 Task: In the  document prodevelopment.rtf Share this file with 'softage.10@softage.net' Make a copy of the file 'without changing the auto name' Delete the  copy of the file
Action: Mouse moved to (555, 502)
Screenshot: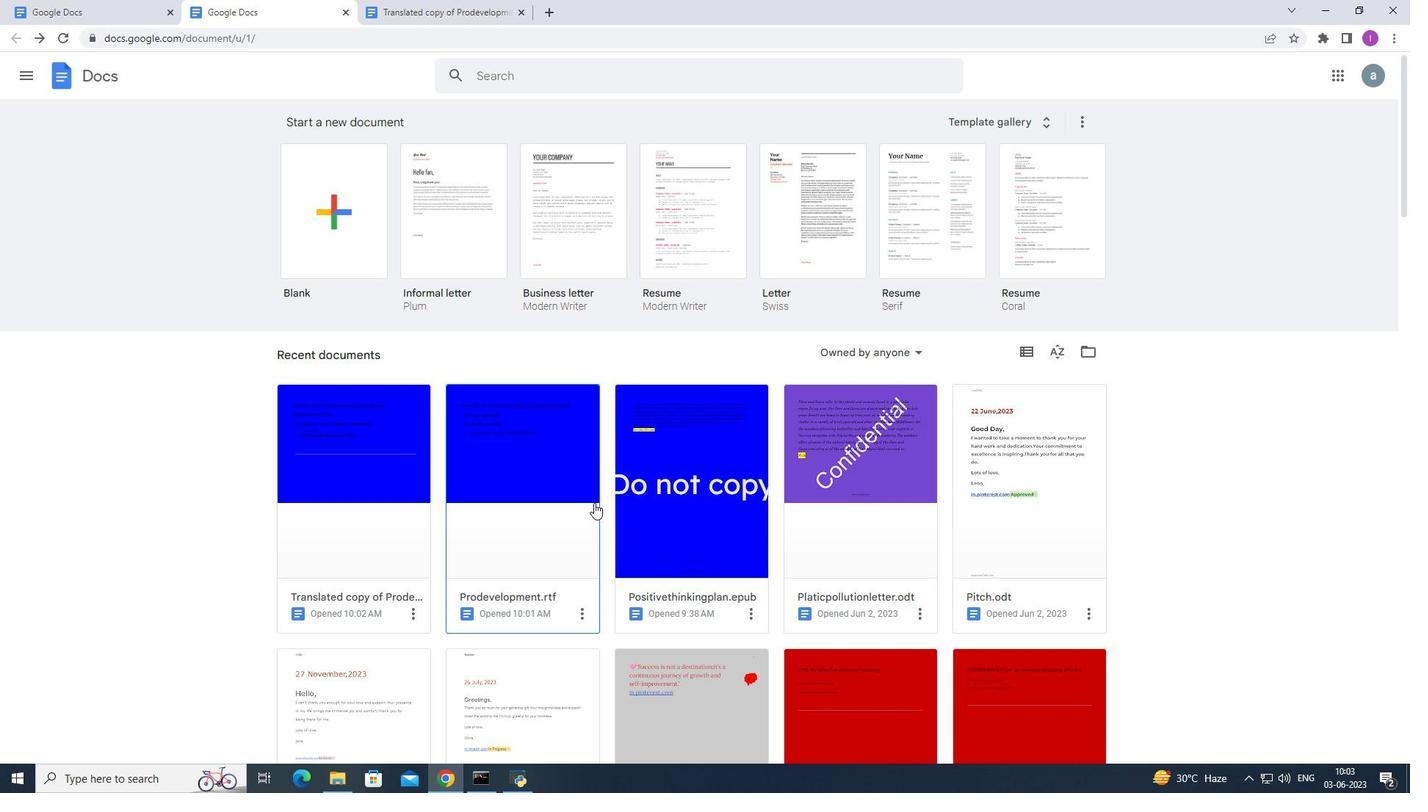 
Action: Mouse pressed left at (555, 502)
Screenshot: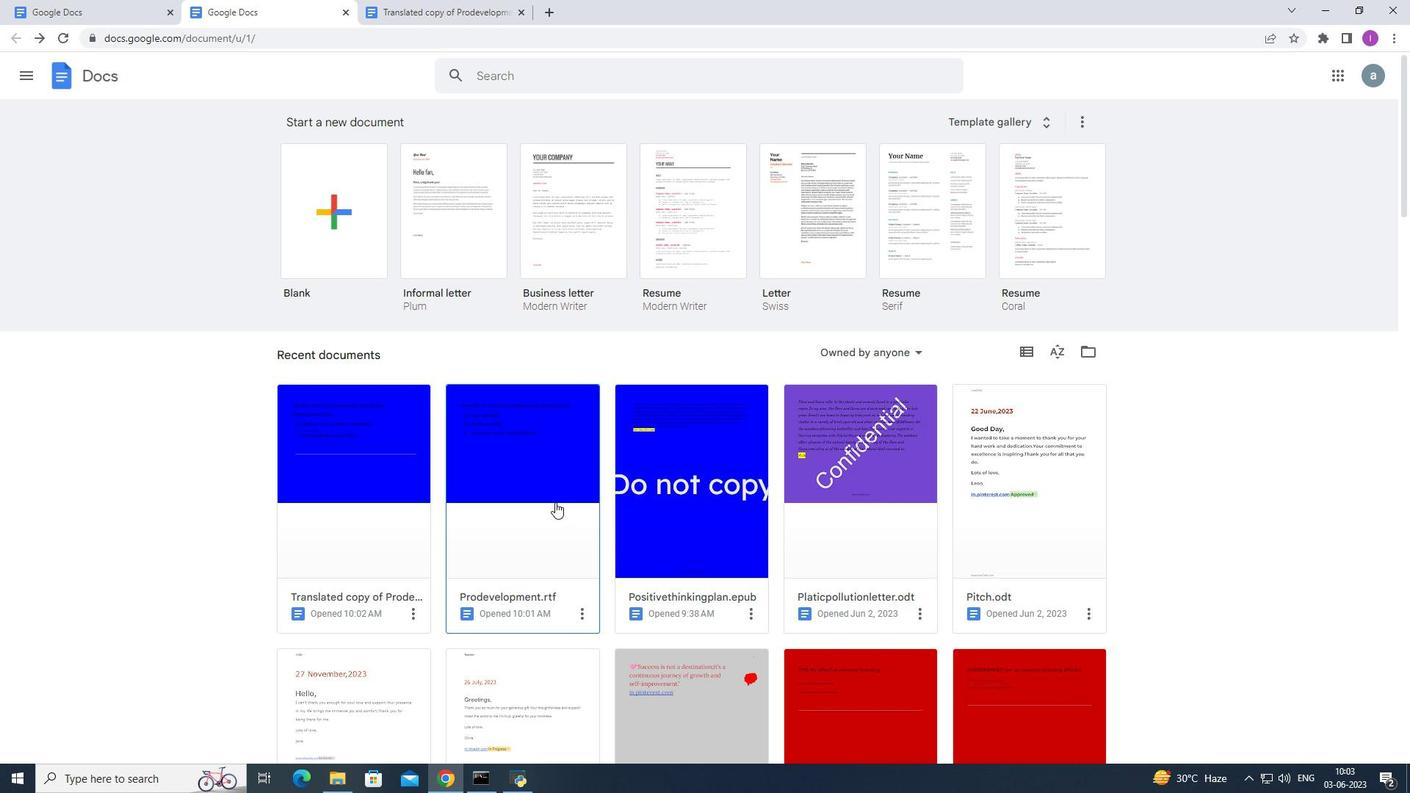 
Action: Mouse moved to (59, 92)
Screenshot: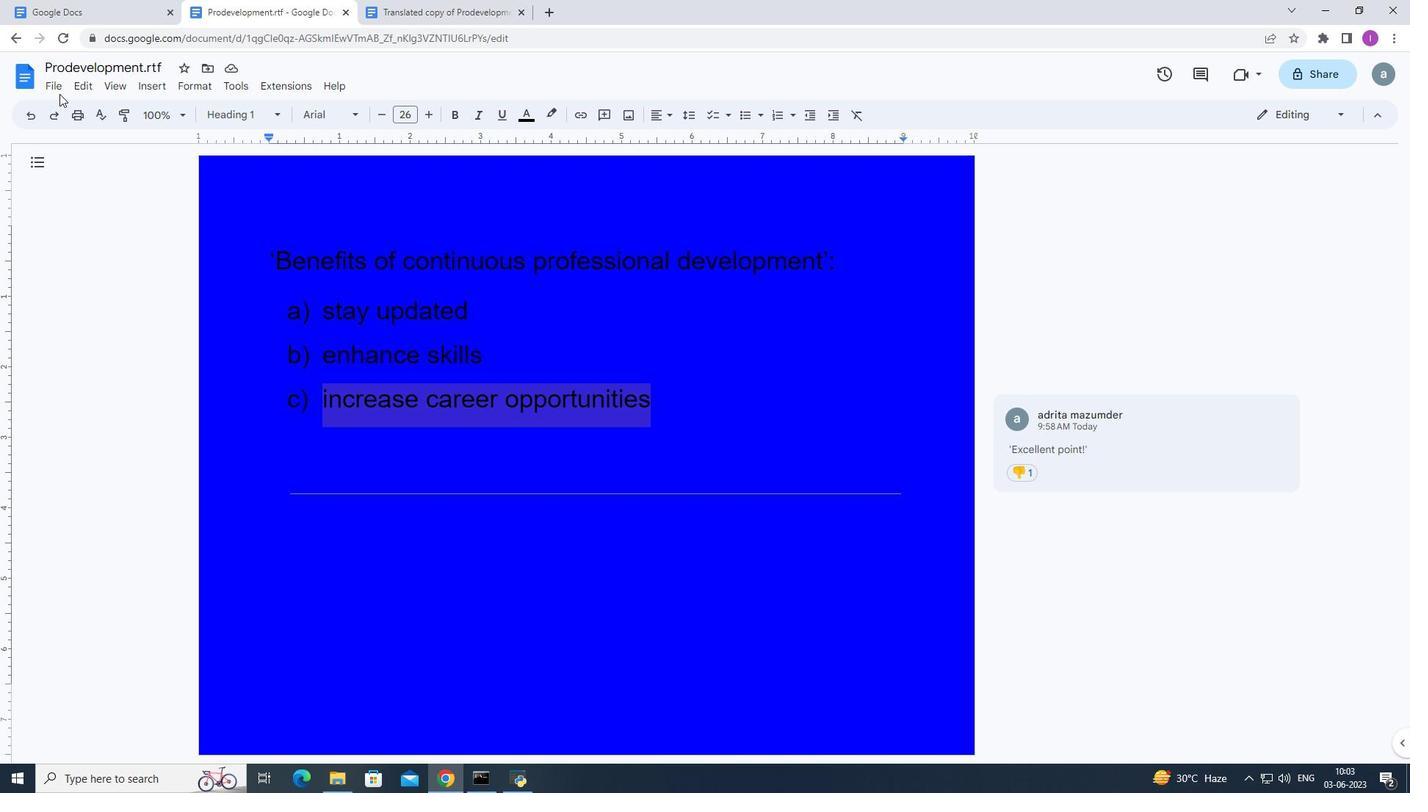 
Action: Mouse pressed left at (59, 92)
Screenshot: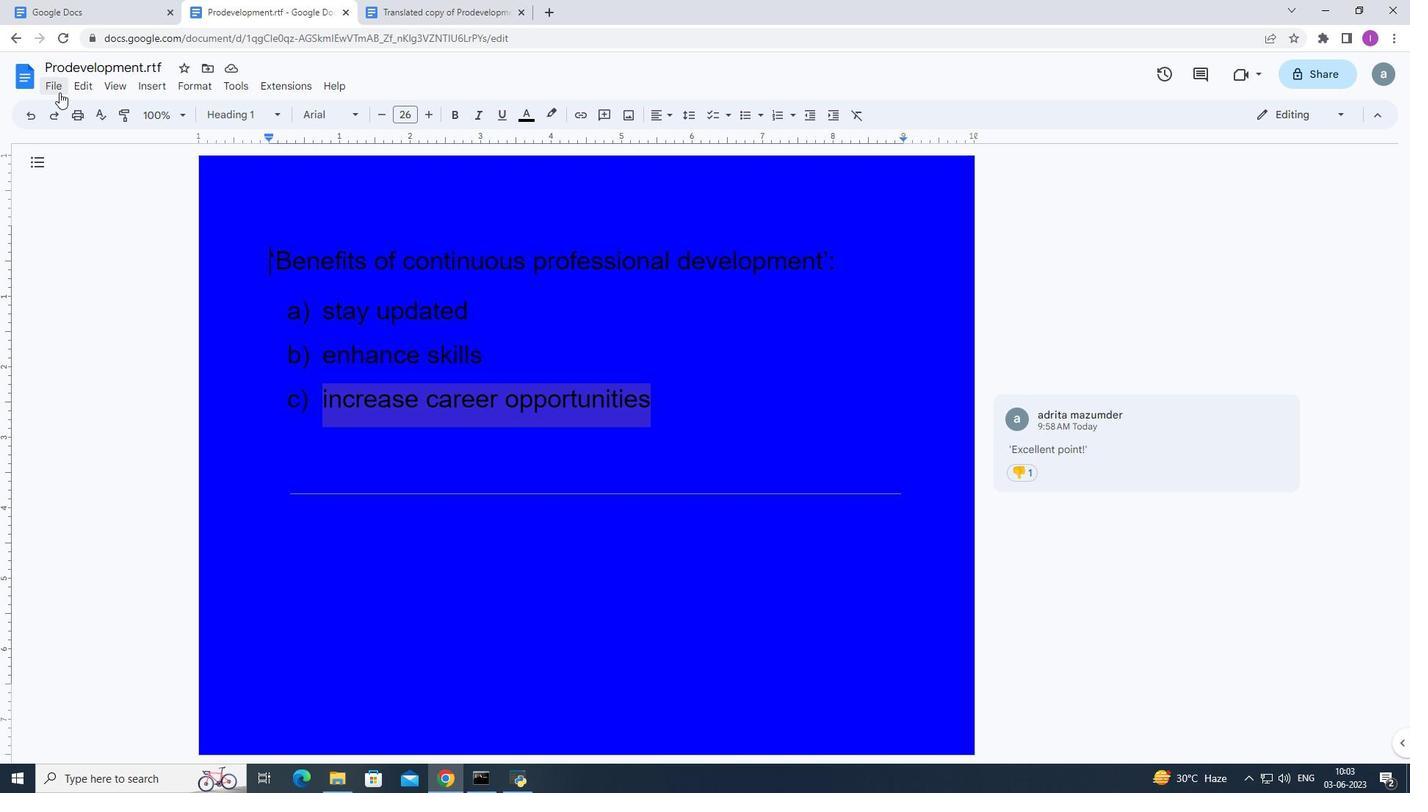 
Action: Mouse moved to (304, 196)
Screenshot: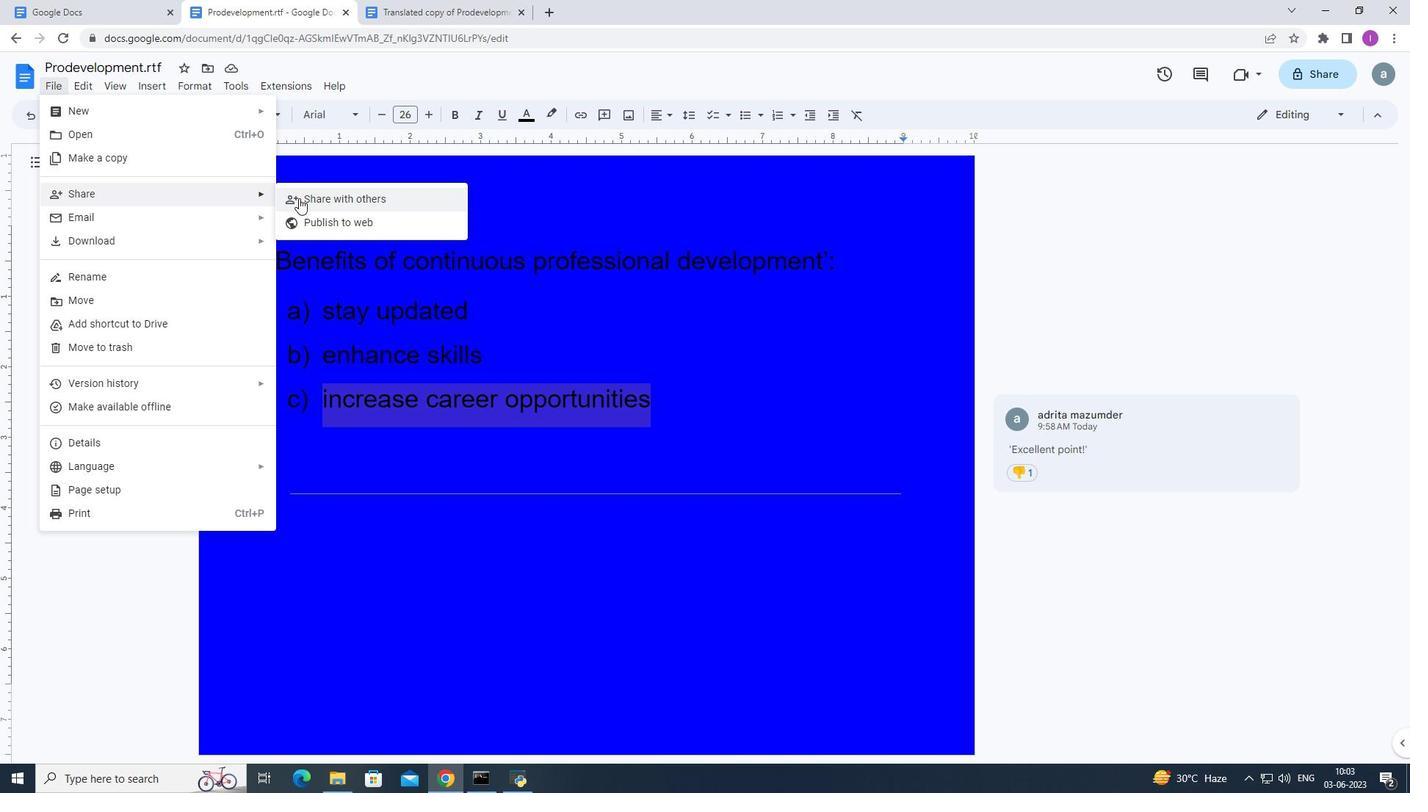 
Action: Mouse pressed left at (304, 196)
Screenshot: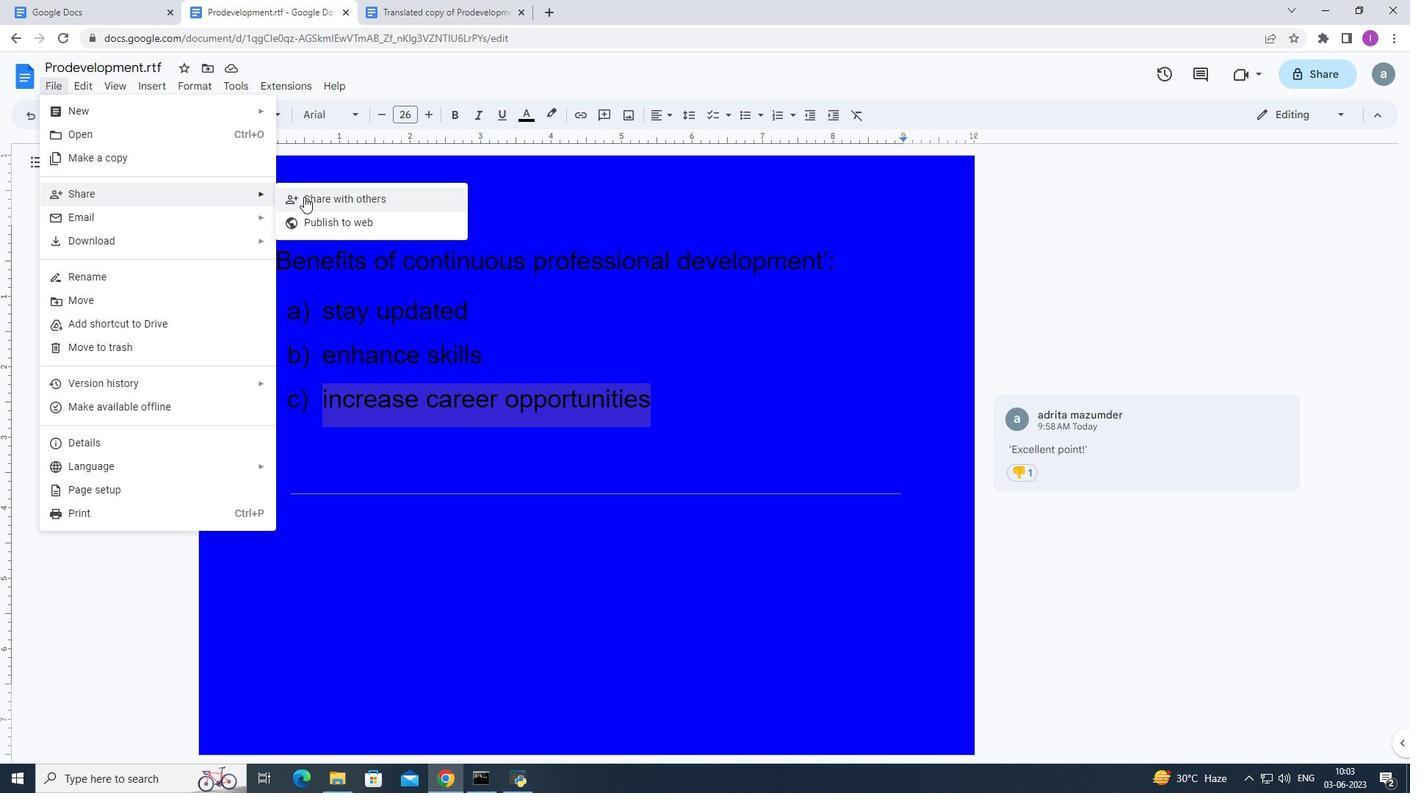 
Action: Mouse moved to (607, 325)
Screenshot: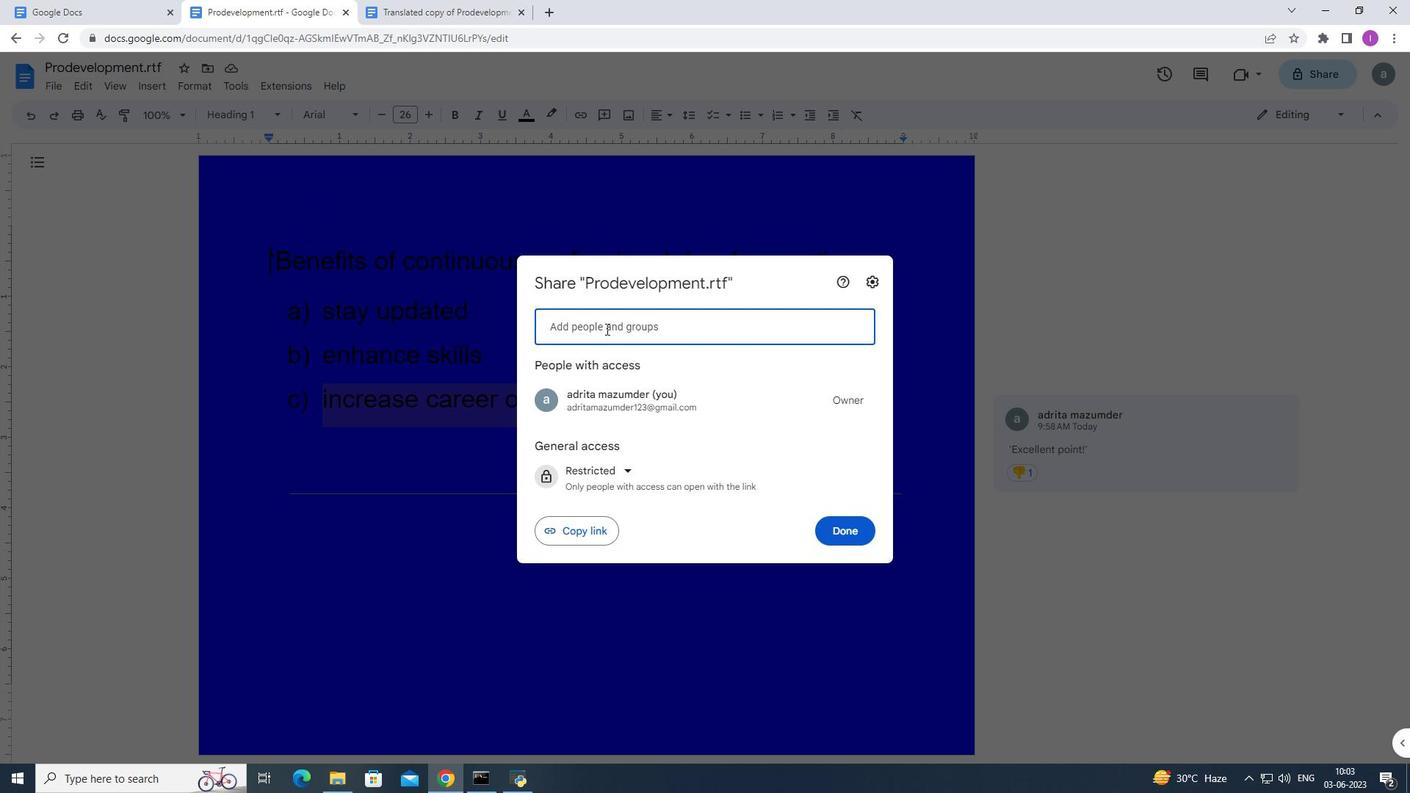 
Action: Key pressed softage.10<Key.shift>@softage.net
Screenshot: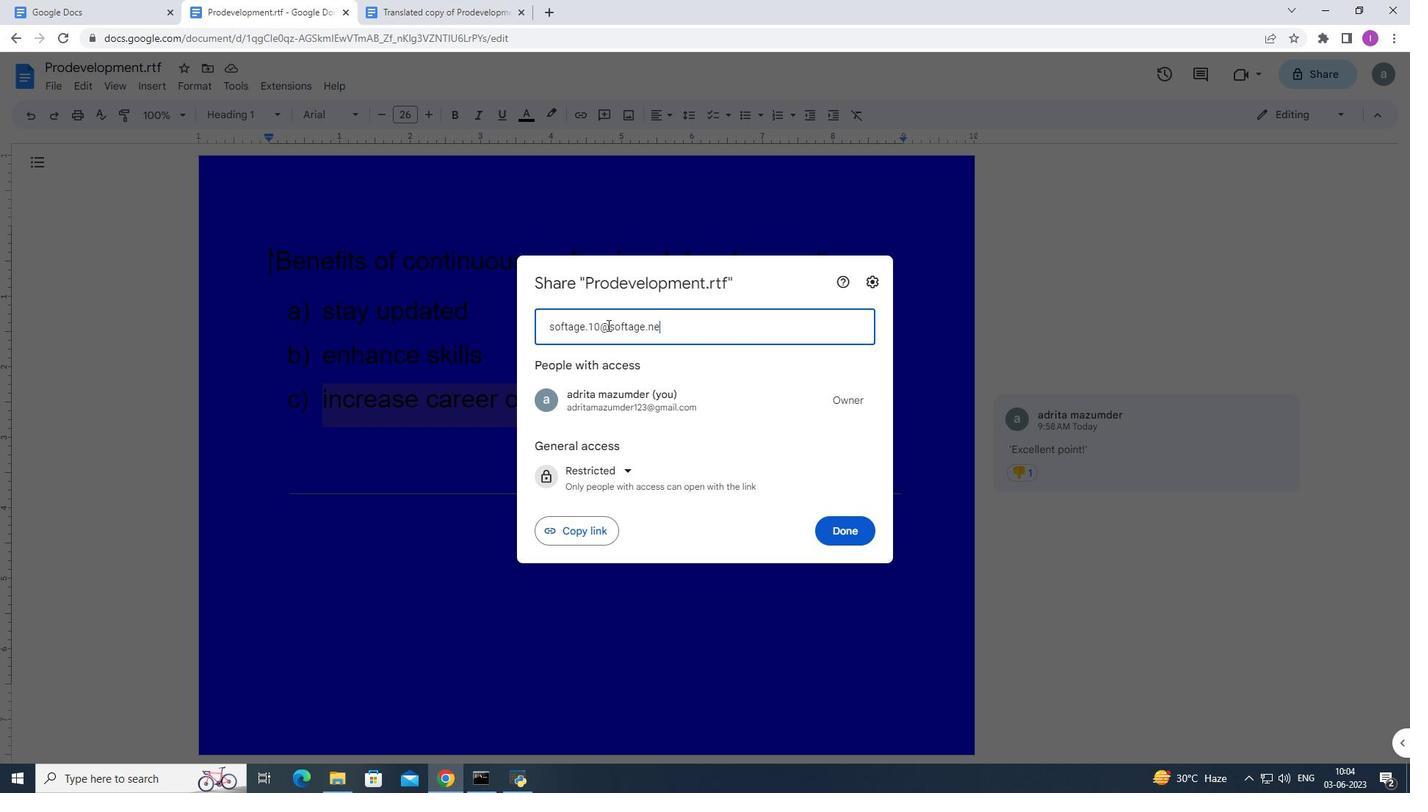 
Action: Mouse moved to (679, 378)
Screenshot: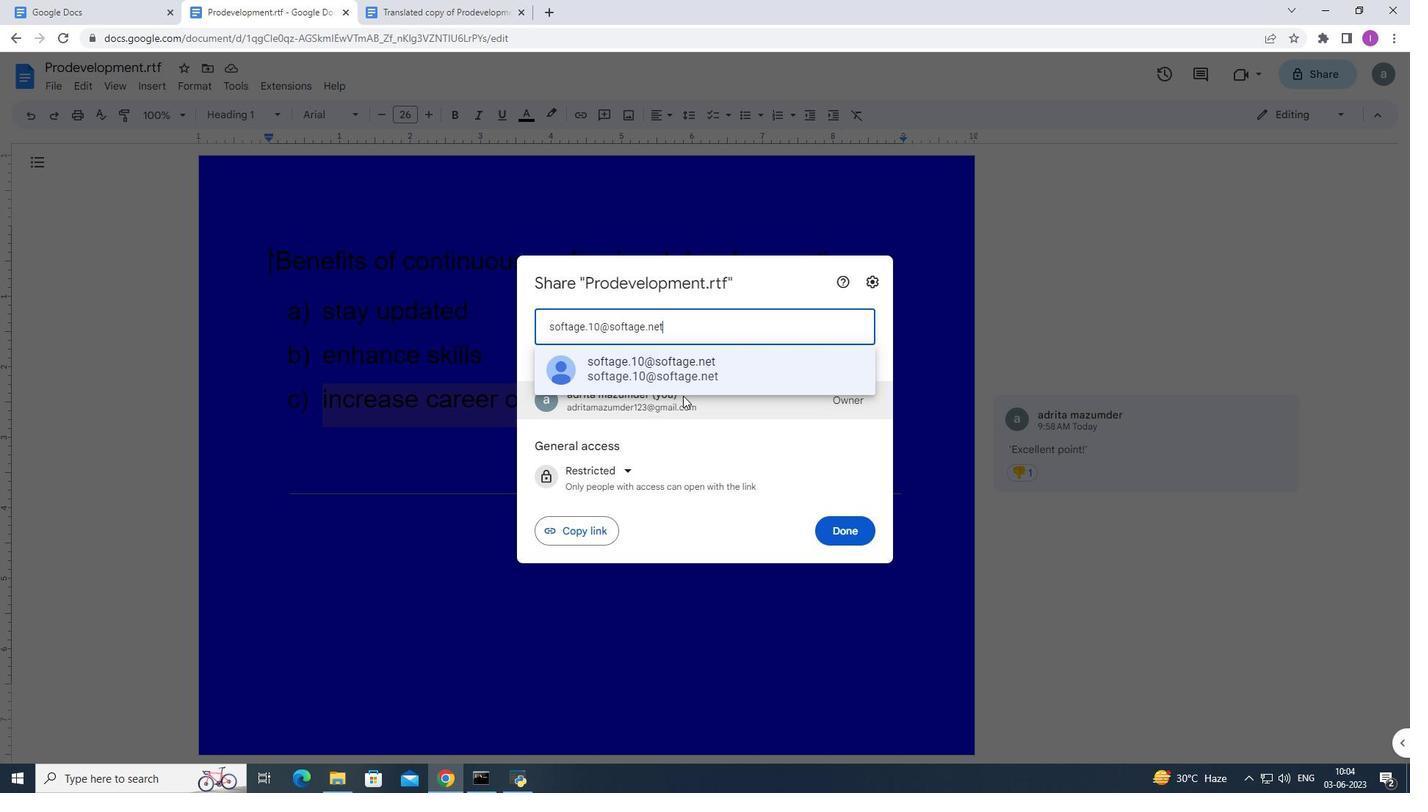 
Action: Mouse pressed left at (679, 378)
Screenshot: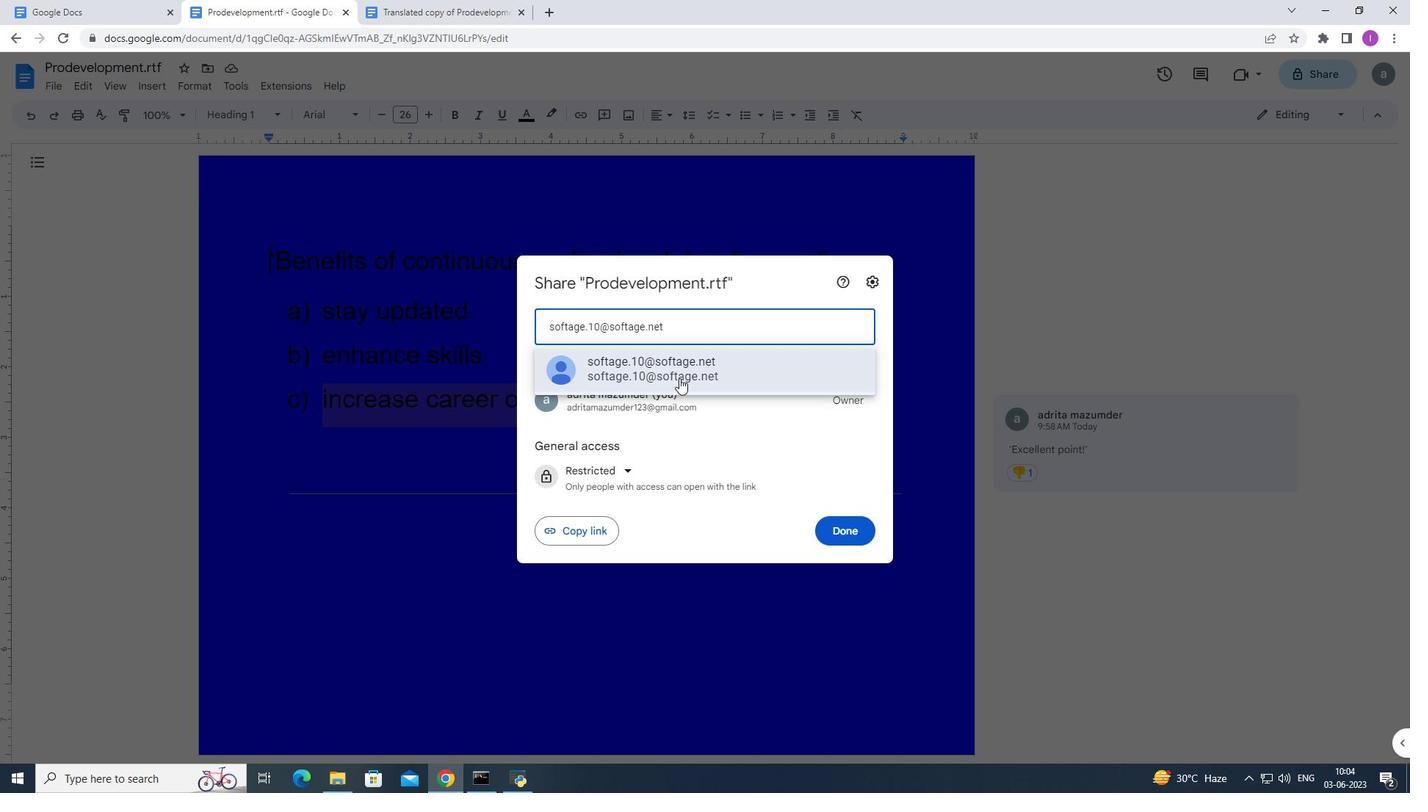 
Action: Mouse moved to (846, 515)
Screenshot: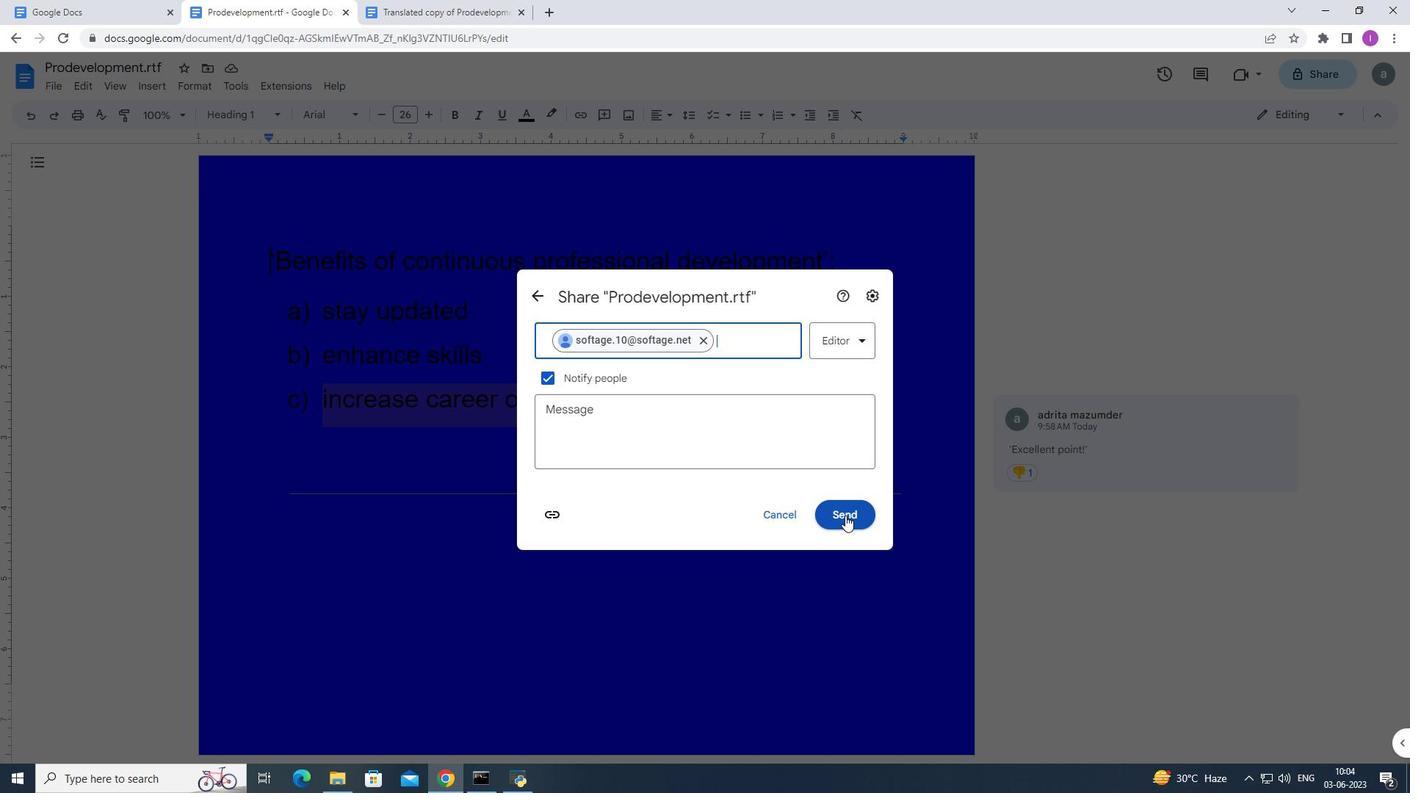 
Action: Mouse pressed left at (846, 515)
Screenshot: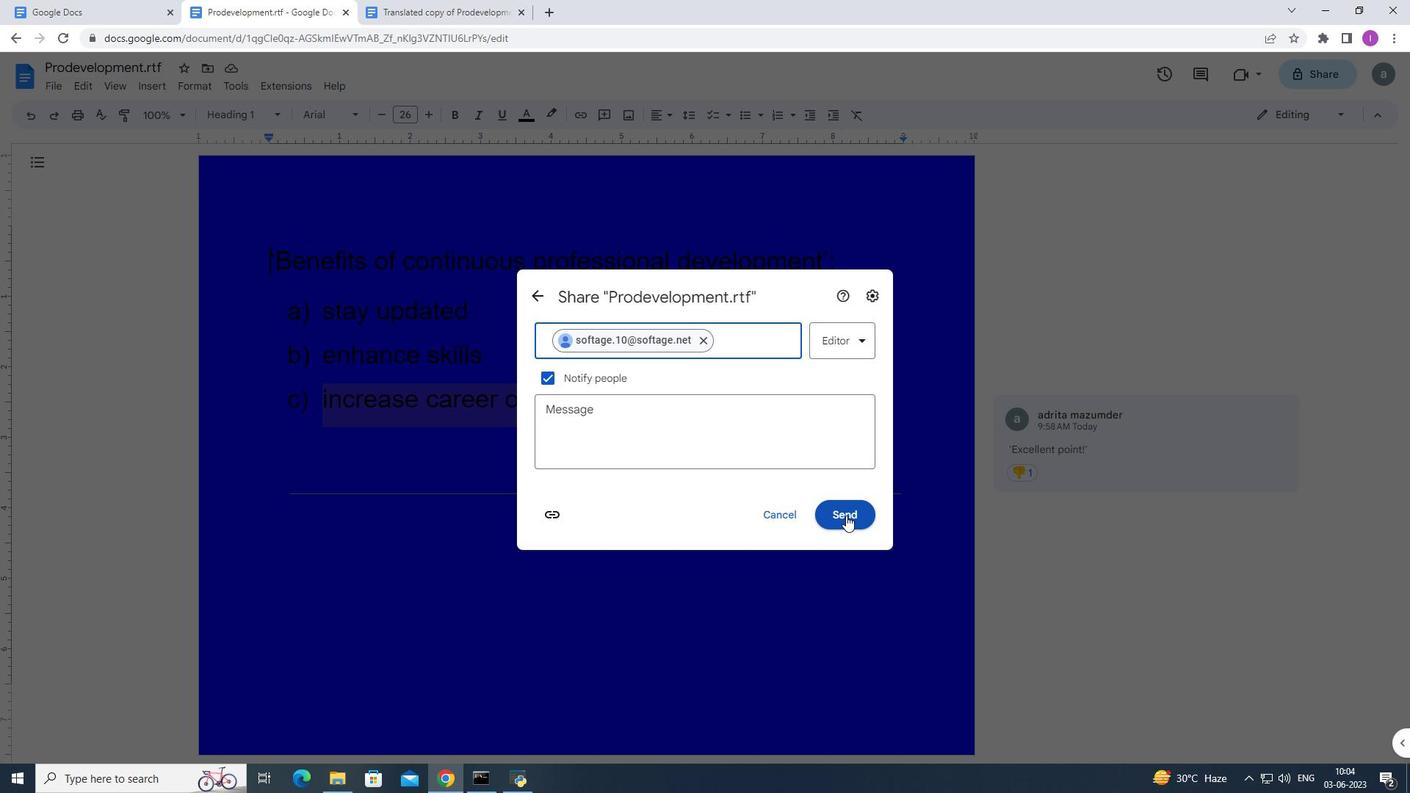 
Action: Mouse moved to (52, 88)
Screenshot: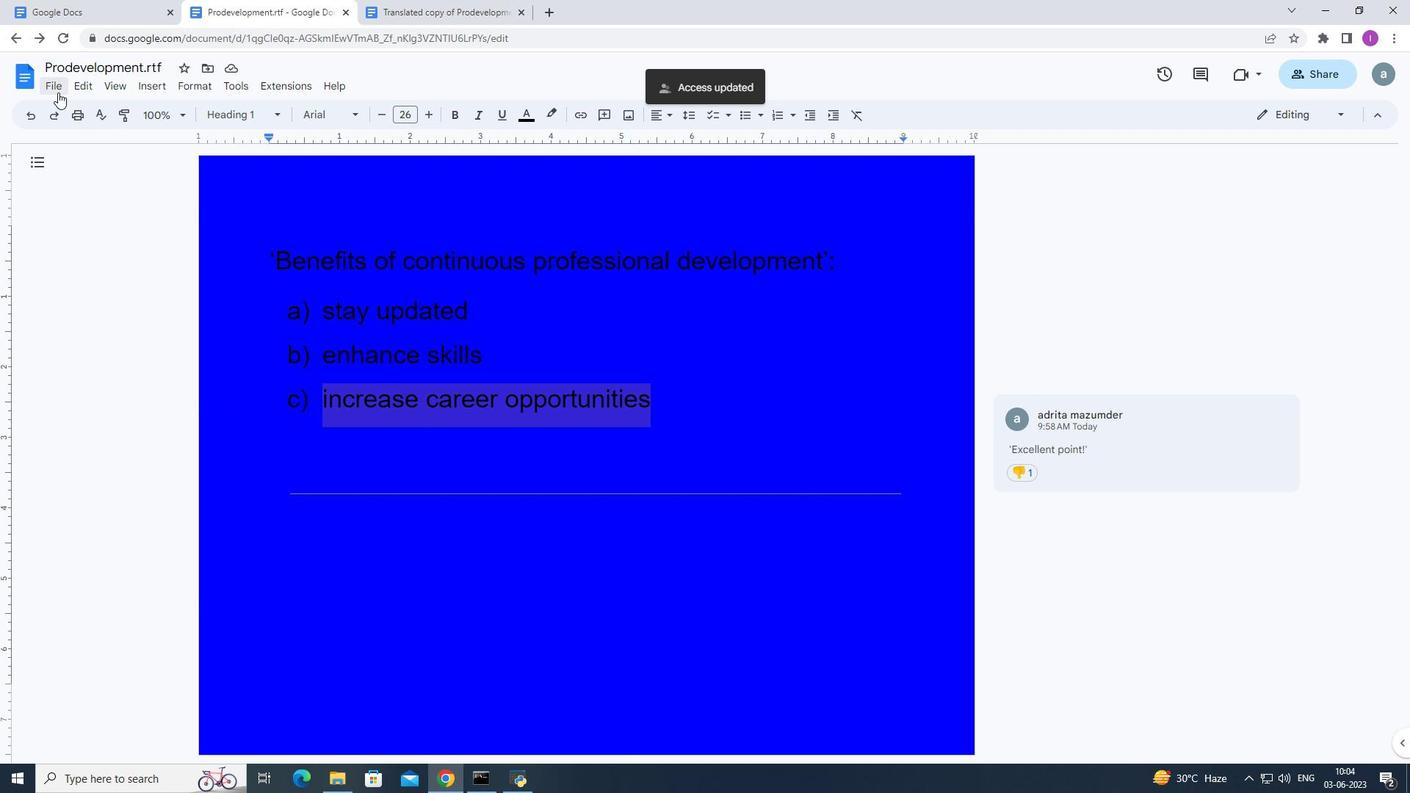 
Action: Mouse pressed left at (52, 88)
Screenshot: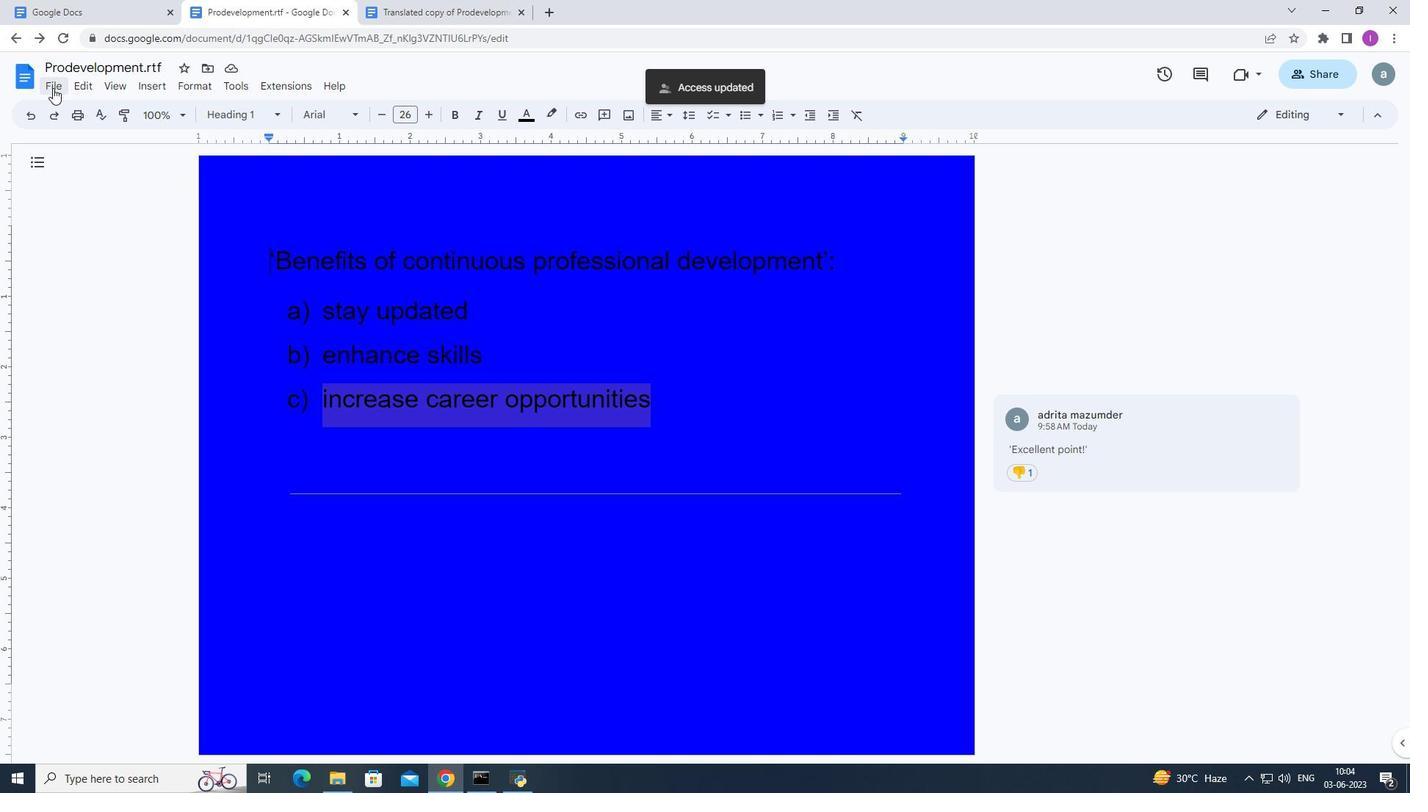 
Action: Mouse moved to (152, 163)
Screenshot: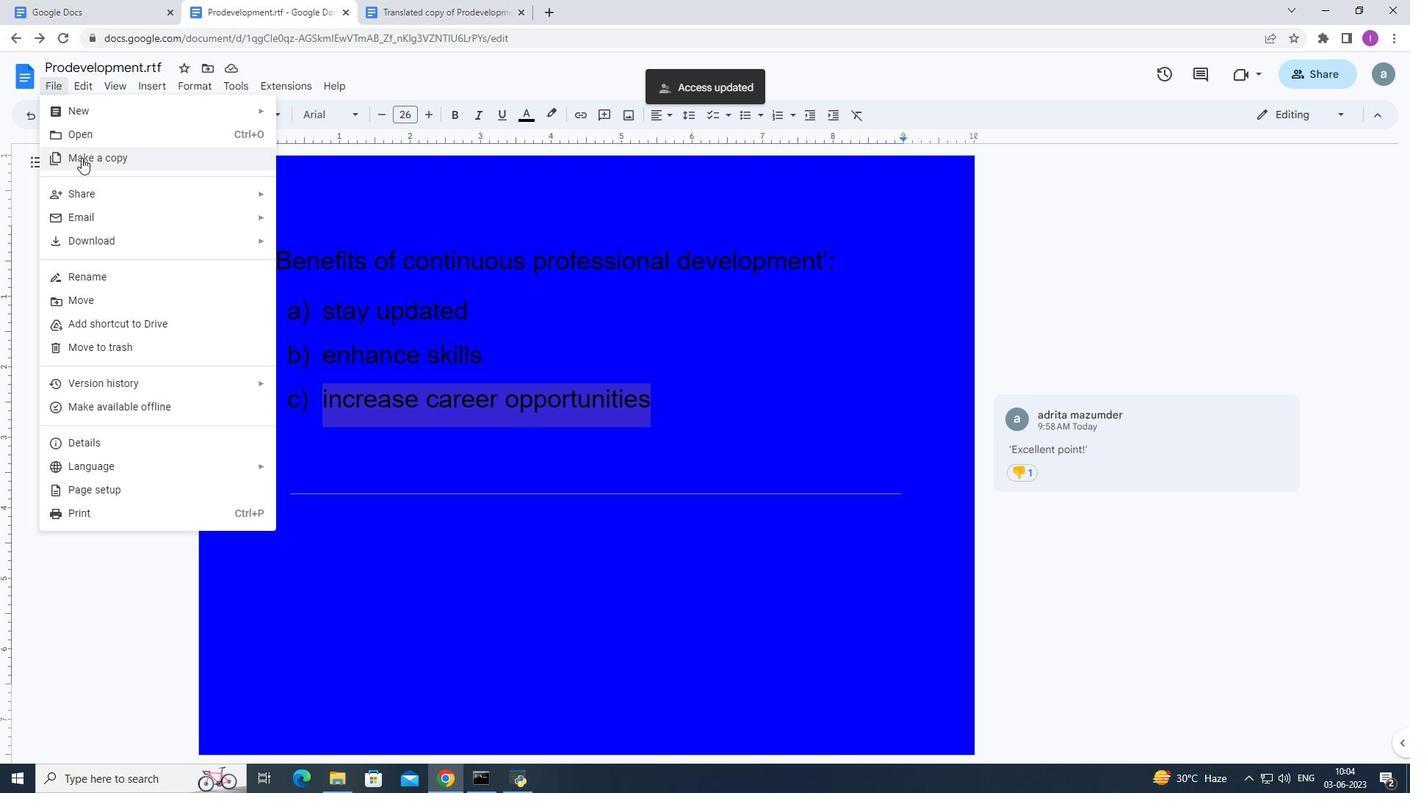 
Action: Mouse pressed left at (152, 163)
Screenshot: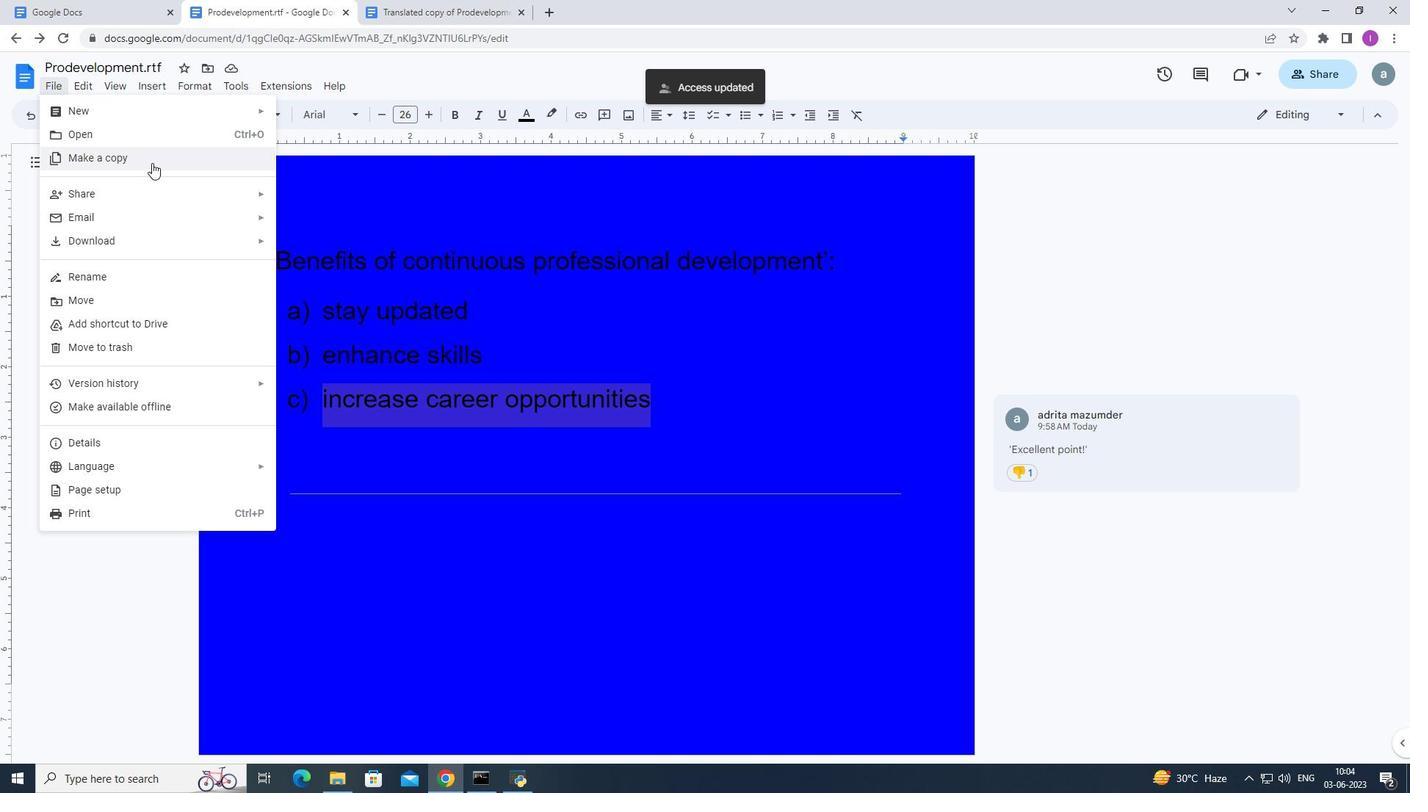 
Action: Mouse moved to (852, 357)
Screenshot: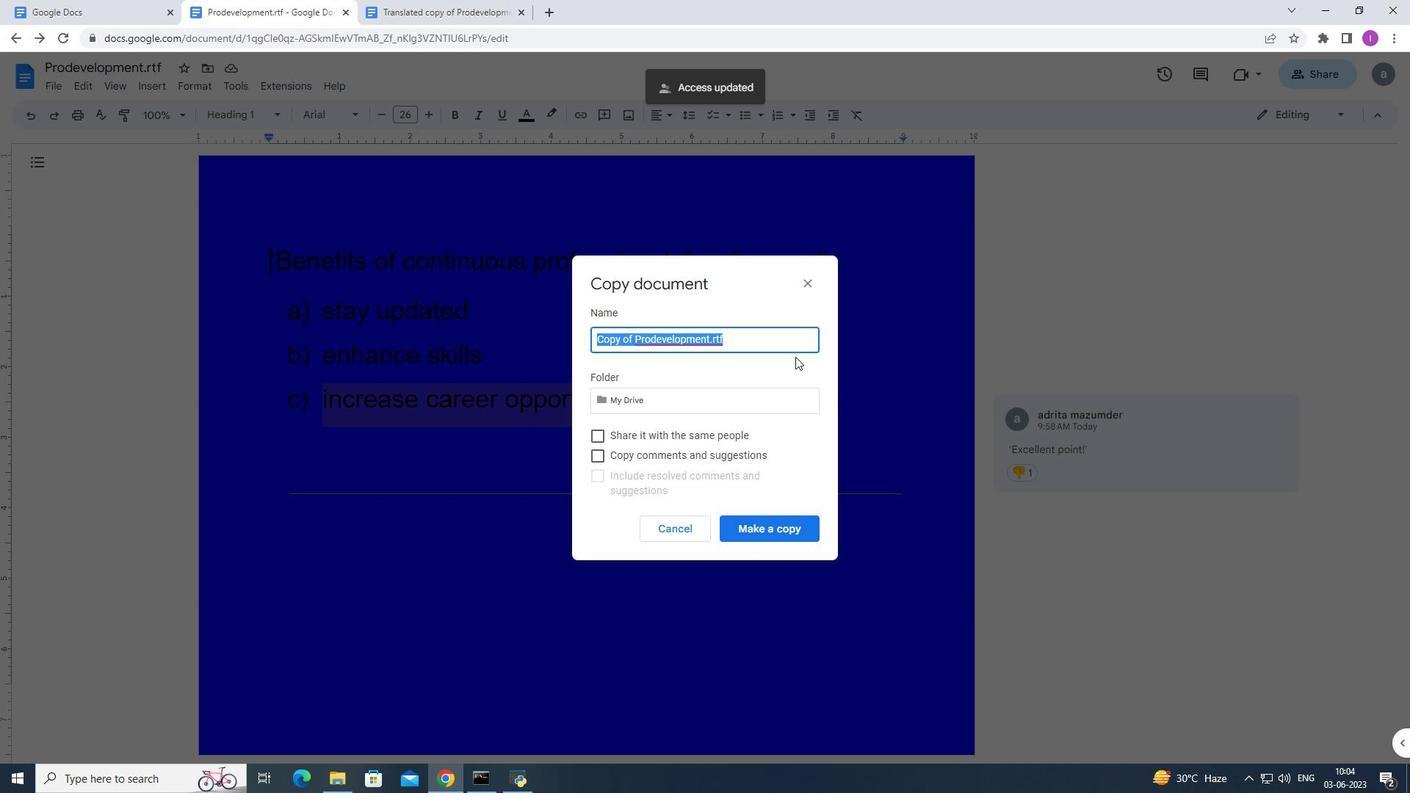 
Action: Key pressed without<Key.space>changing<Key.space>the<Key.space>auto<Key.space>name
Screenshot: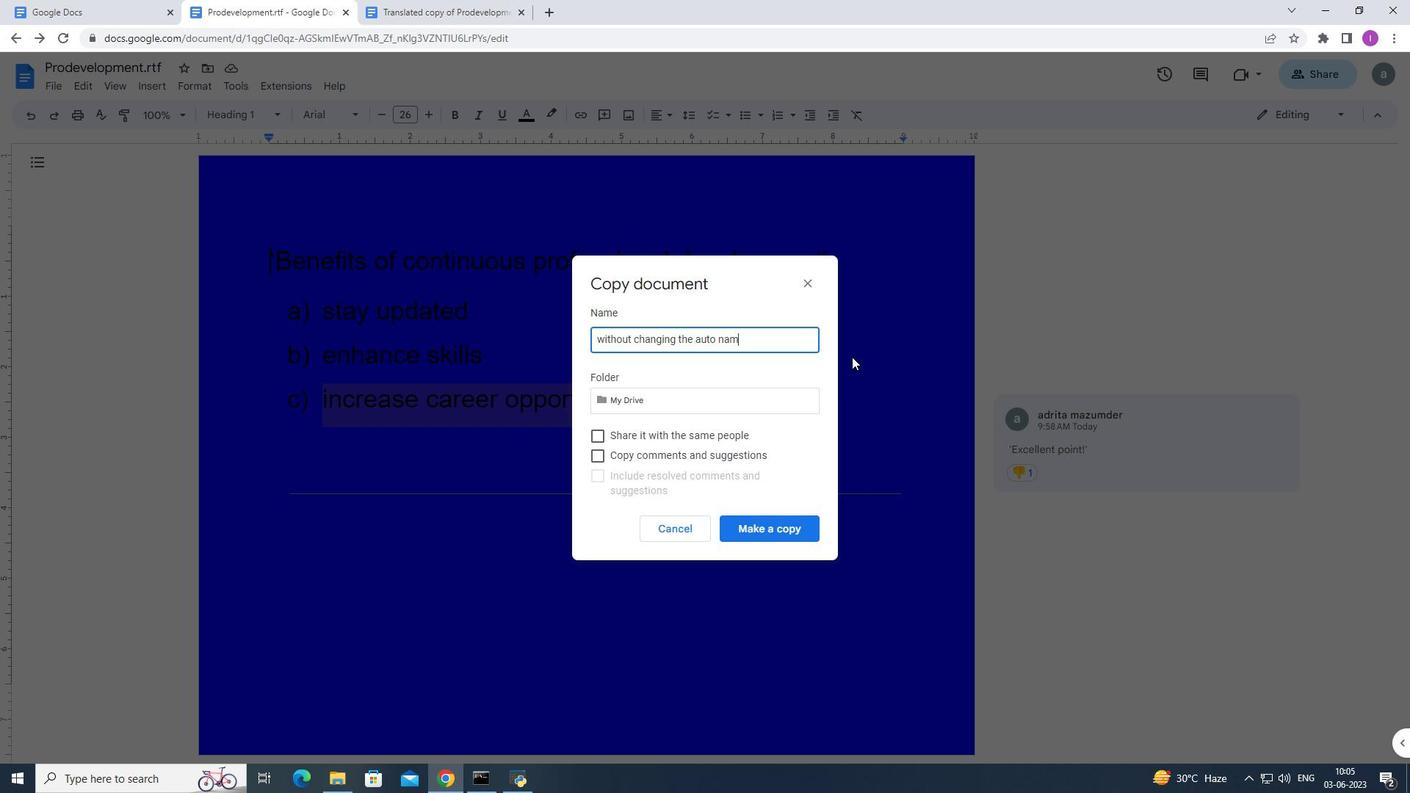 
Action: Mouse moved to (766, 526)
Screenshot: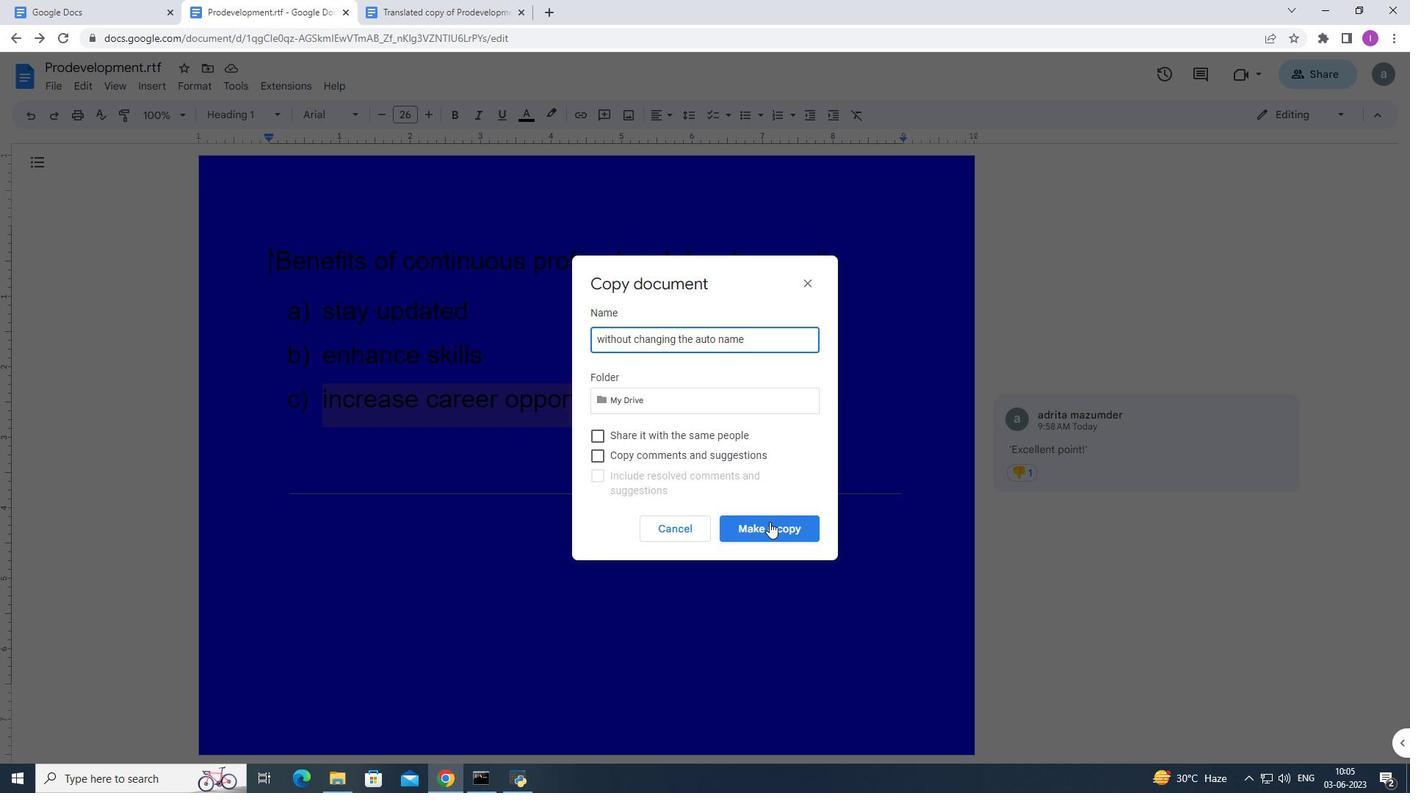 
Action: Mouse pressed left at (766, 526)
Screenshot: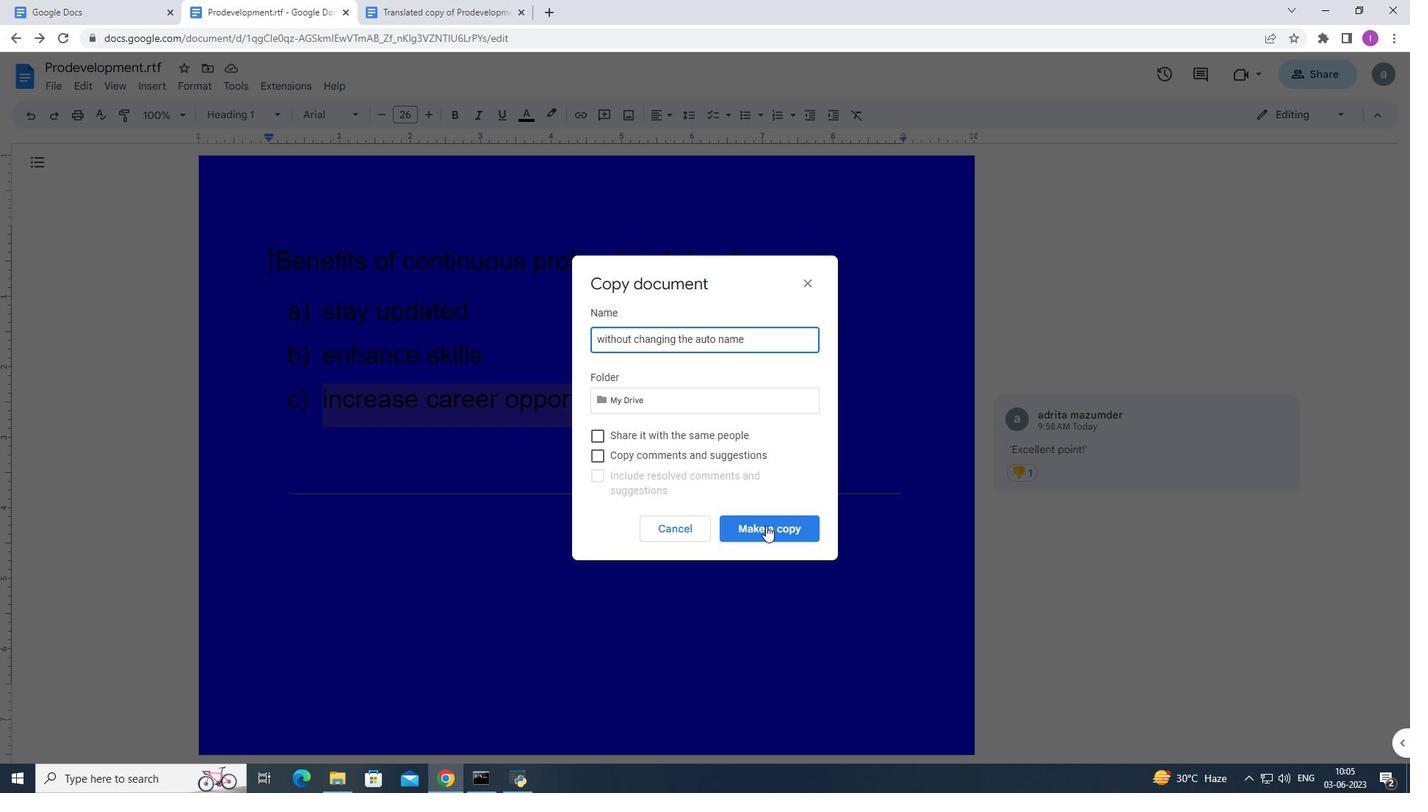 
Action: Mouse moved to (278, 7)
Screenshot: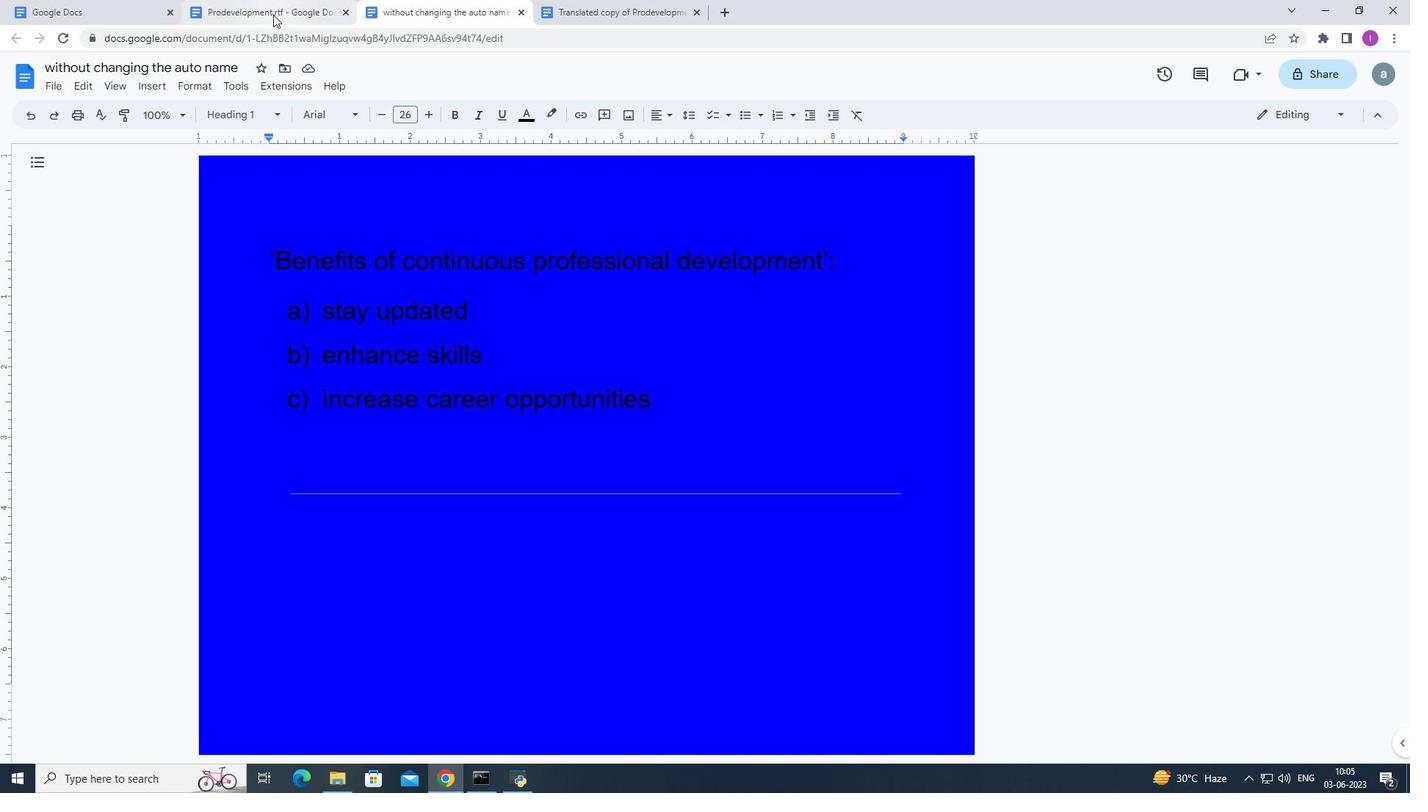 
Action: Mouse pressed left at (278, 7)
Screenshot: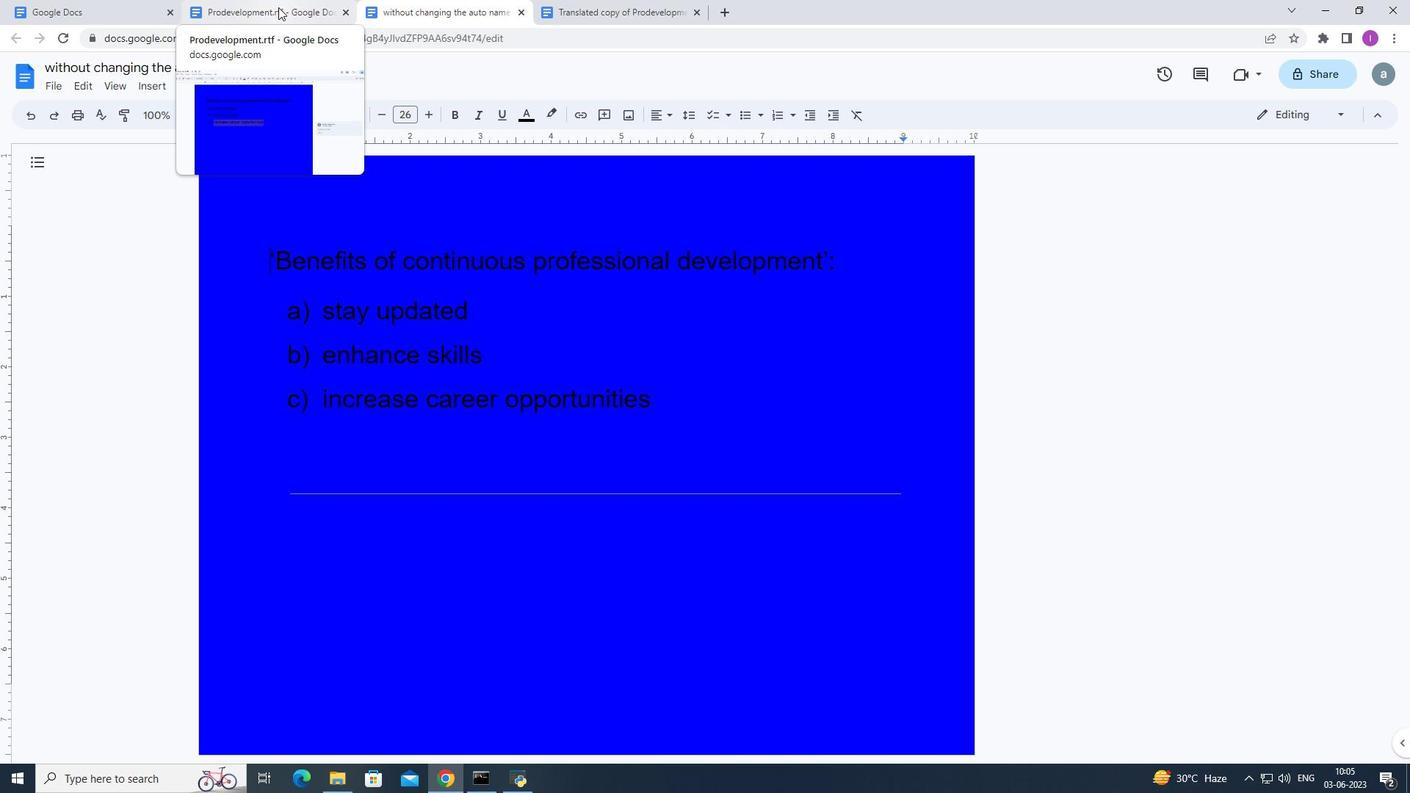 
Action: Mouse moved to (15, 38)
Screenshot: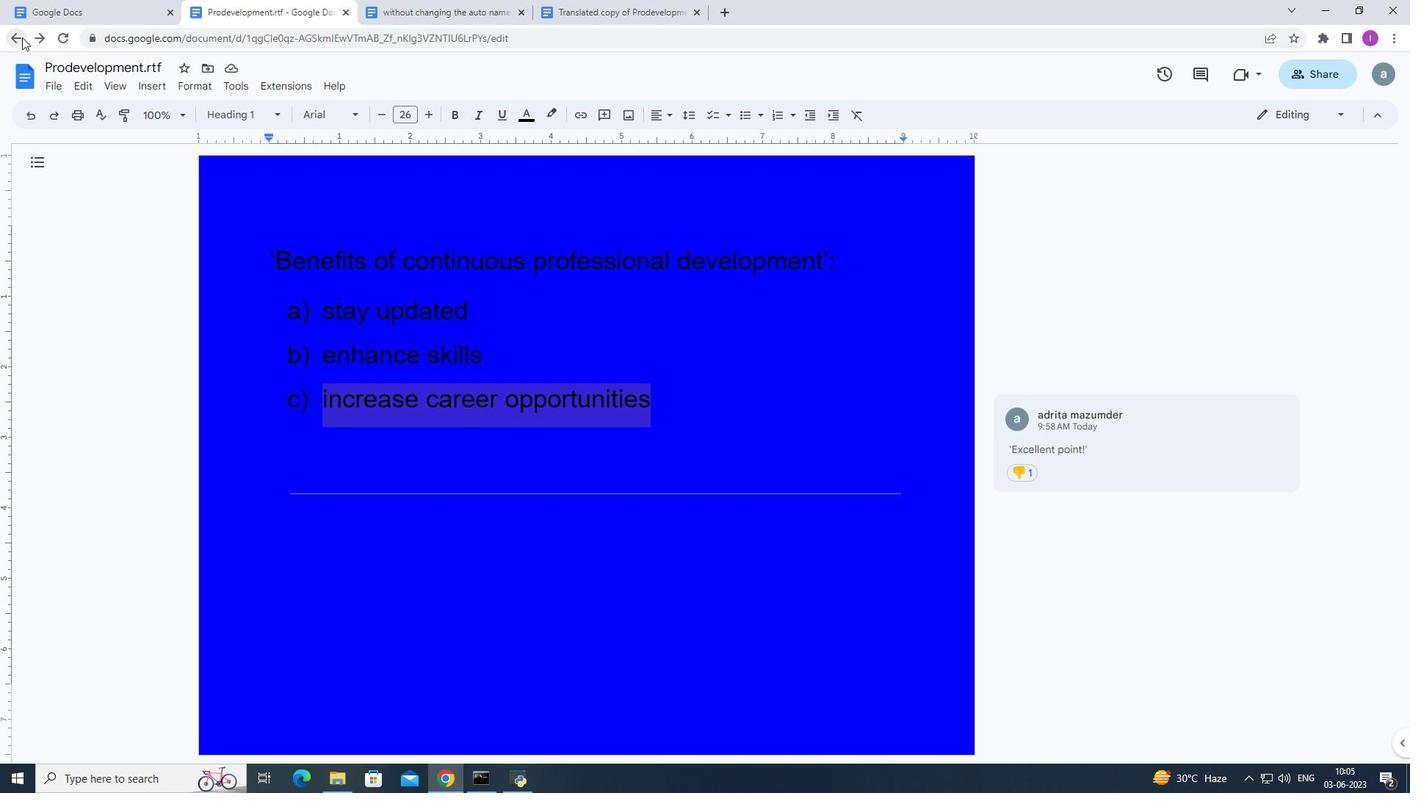 
Action: Mouse pressed left at (15, 38)
Screenshot: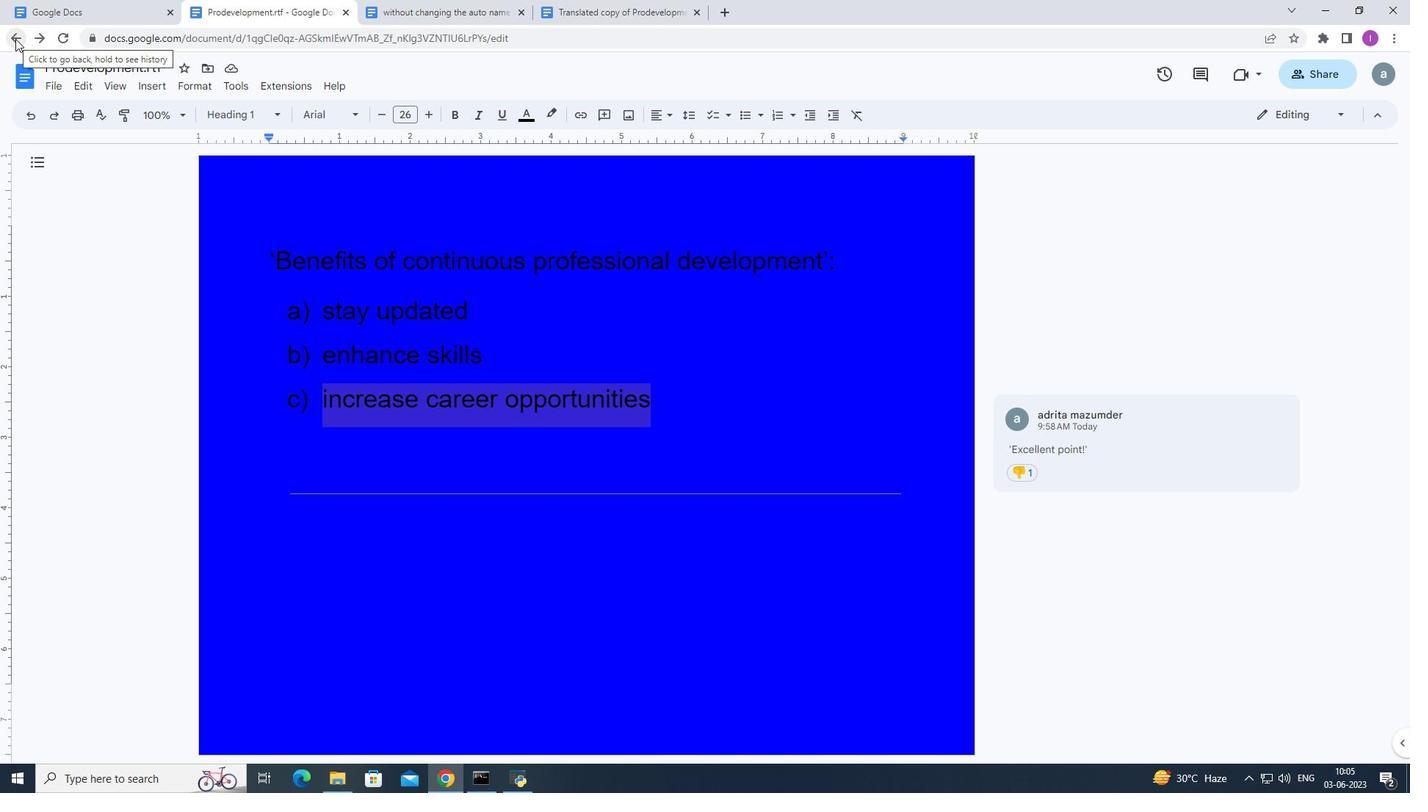 
Action: Mouse moved to (411, 614)
Screenshot: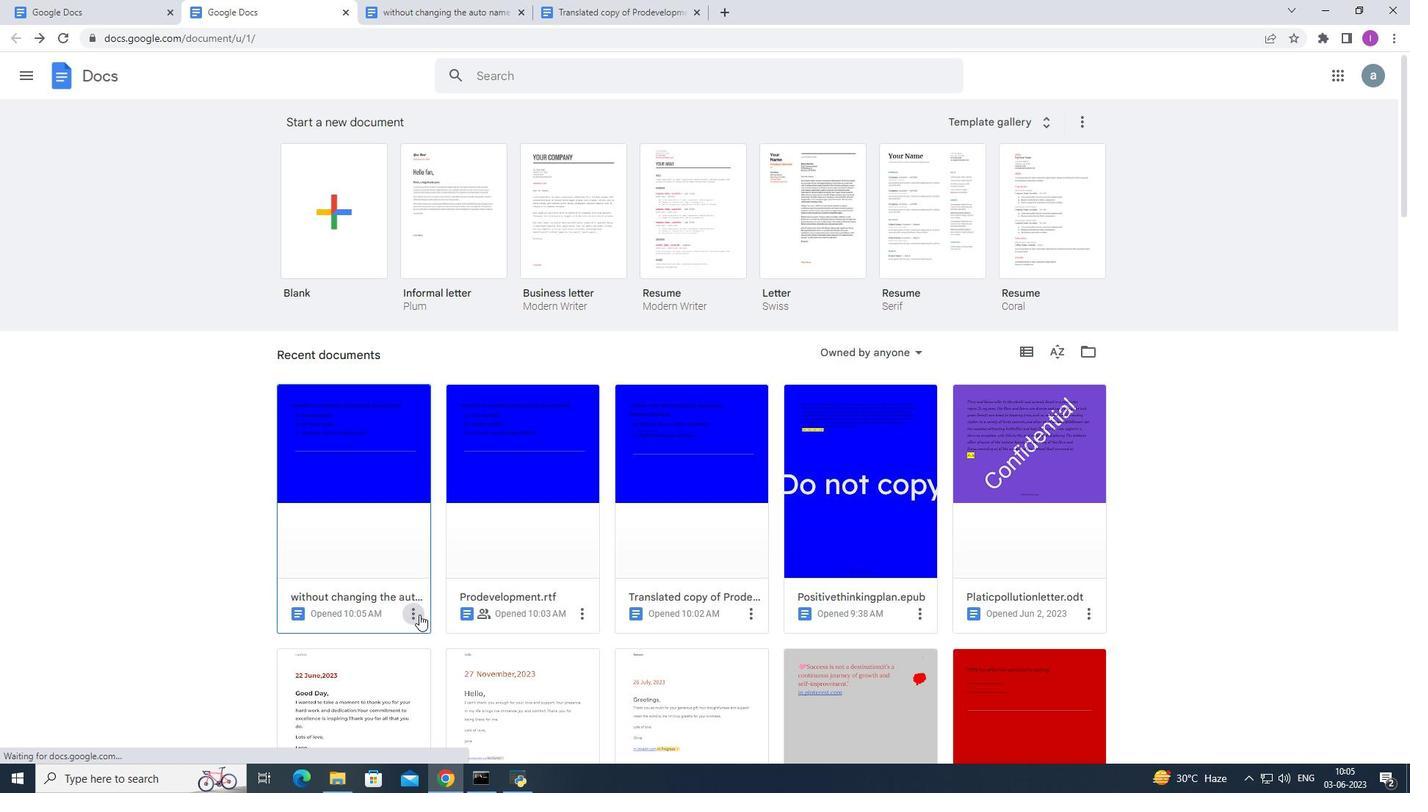 
Action: Mouse pressed left at (411, 614)
Screenshot: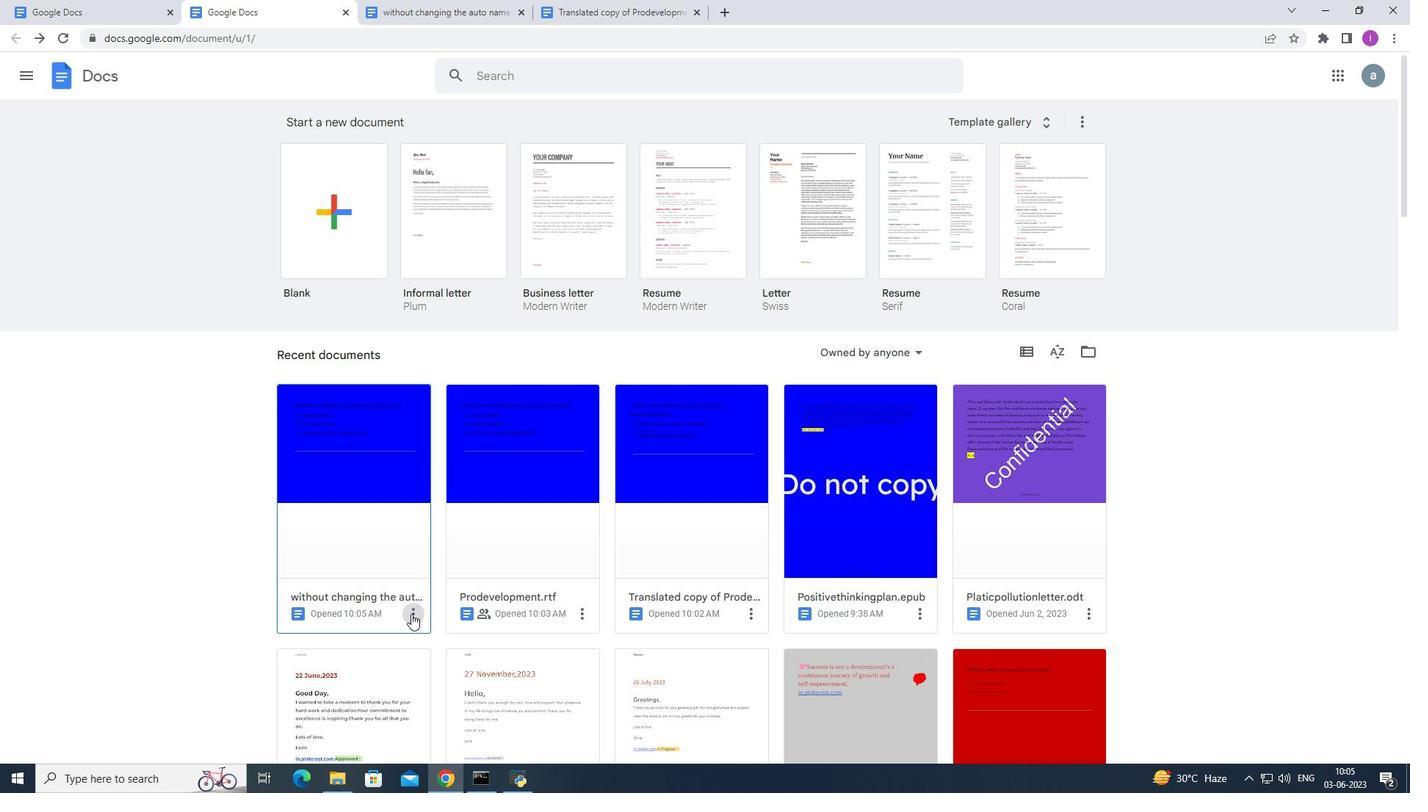 
Action: Mouse moved to (386, 678)
Screenshot: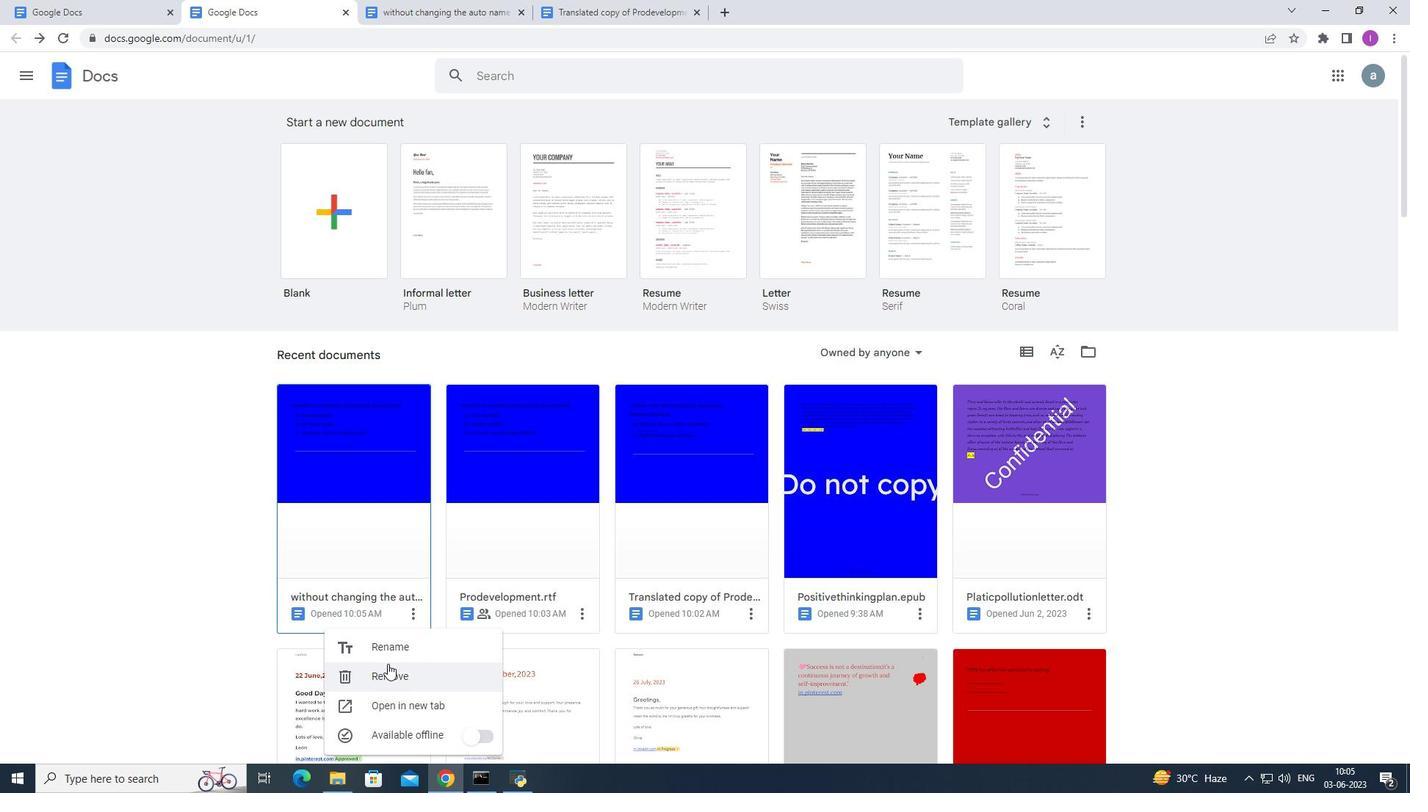 
Action: Mouse pressed left at (386, 678)
Screenshot: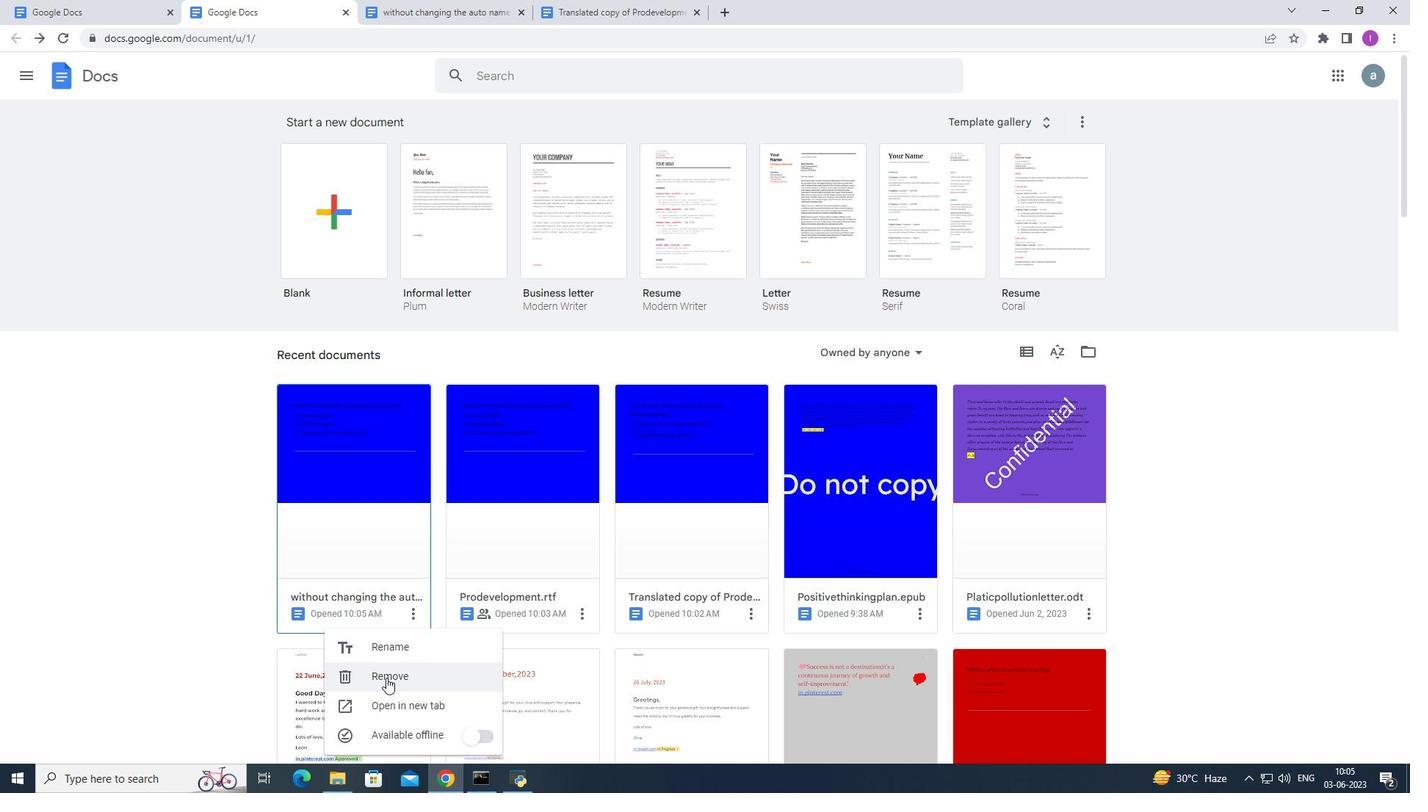 
Action: Mouse moved to (880, 461)
Screenshot: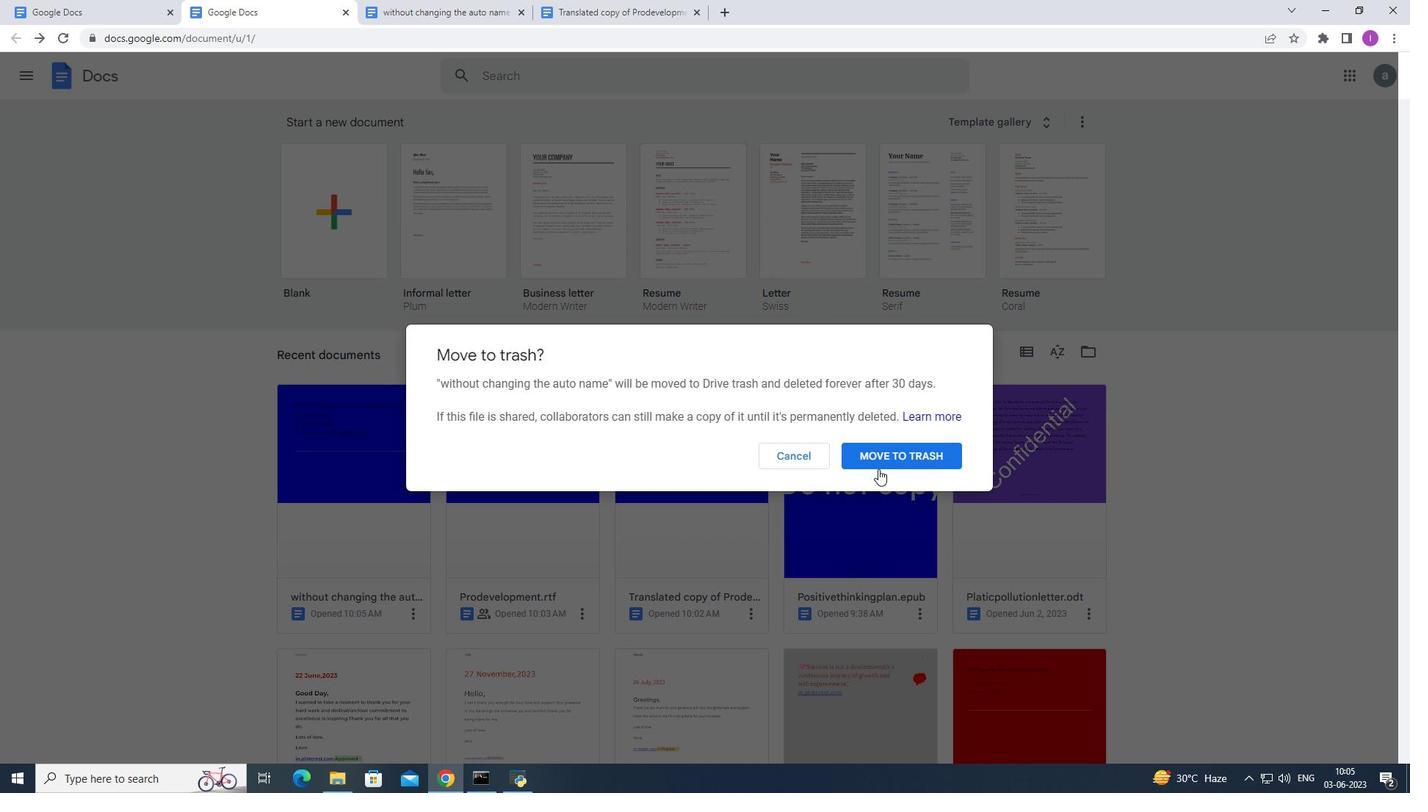 
Action: Mouse pressed left at (880, 461)
Screenshot: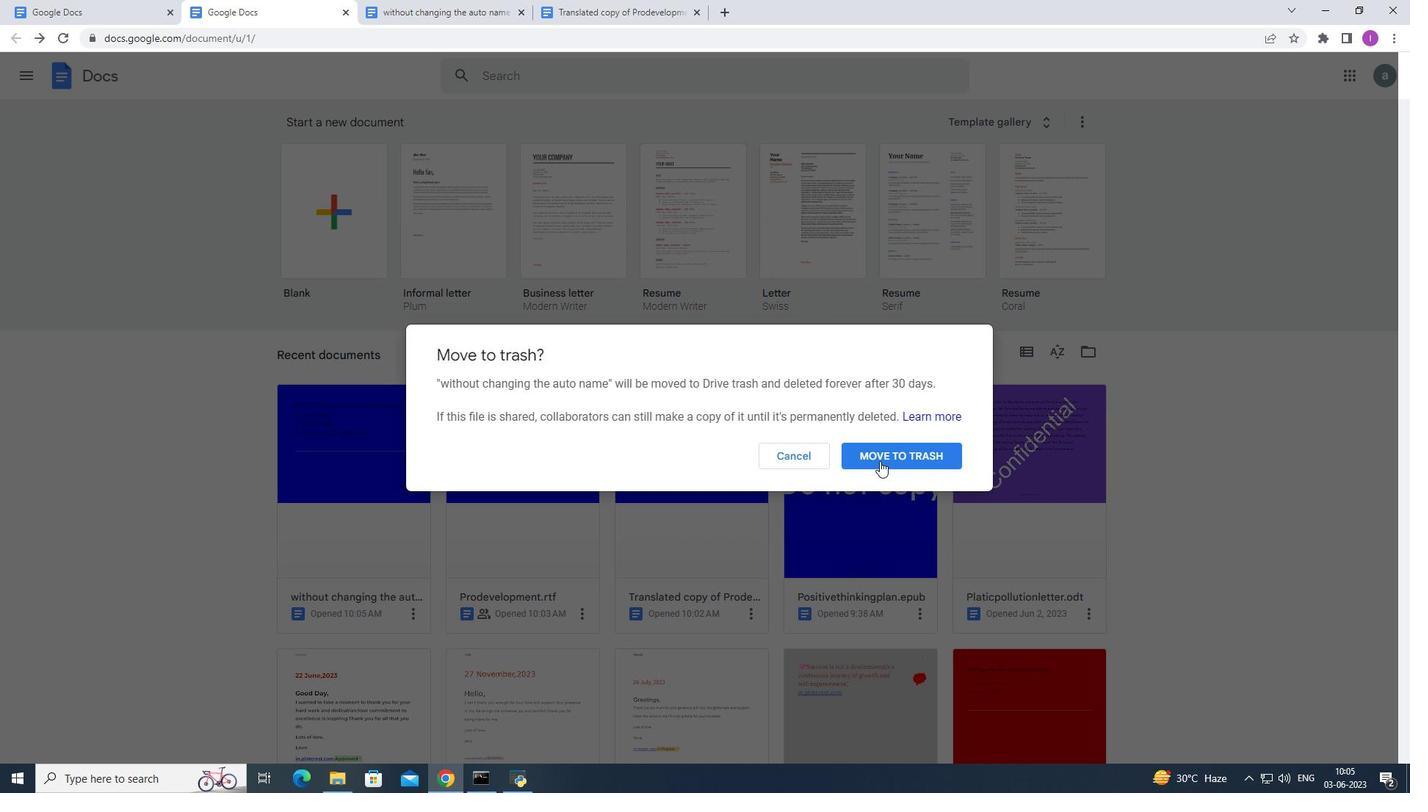 
Action: Mouse moved to (372, 451)
Screenshot: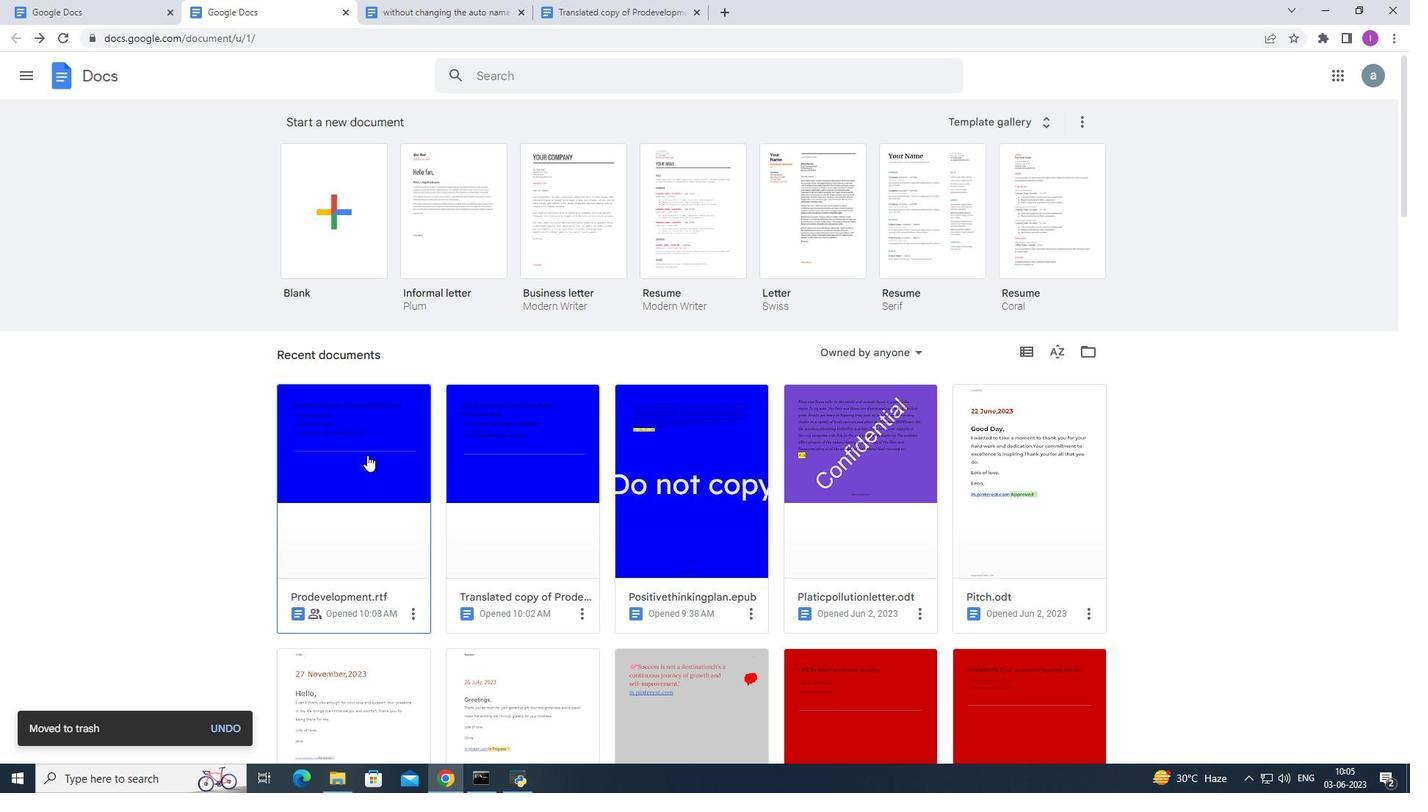 
